 Task: Explore Airbnb accommodation in MocÃ­mboa, Mozambique from 13th December, 2023 to 17th December, 2023 for 2 adults.2 bedrooms having 2 beds and 1 bathroom. Property type can be guest house. Amenities needed are: wifi. Booking option can be shelf check-in. Look for 3 properties as per requirement.
Action: Mouse moved to (522, 137)
Screenshot: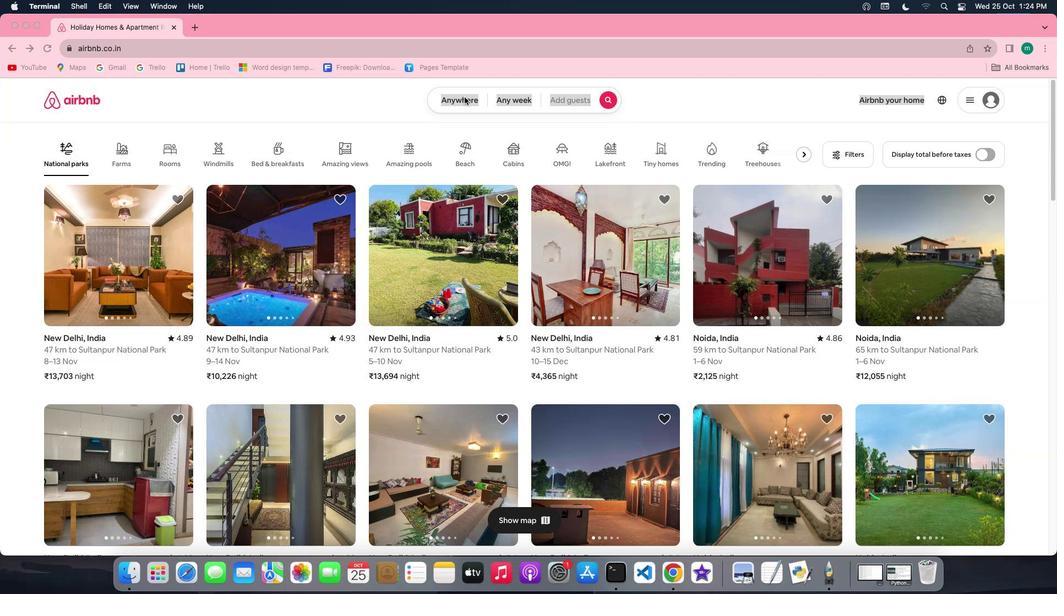 
Action: Mouse pressed left at (522, 137)
Screenshot: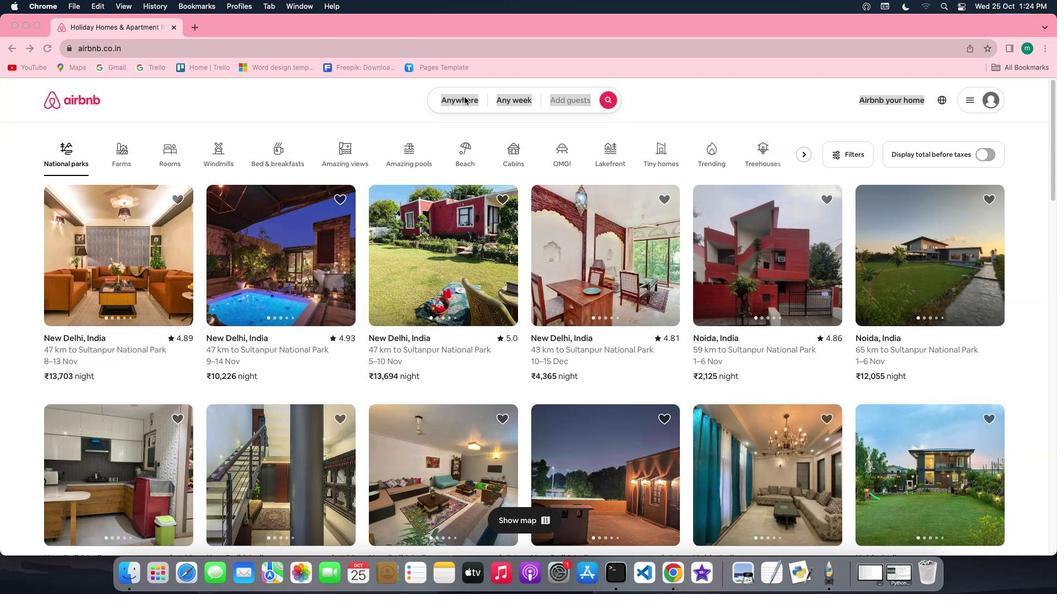 
Action: Mouse pressed left at (522, 137)
Screenshot: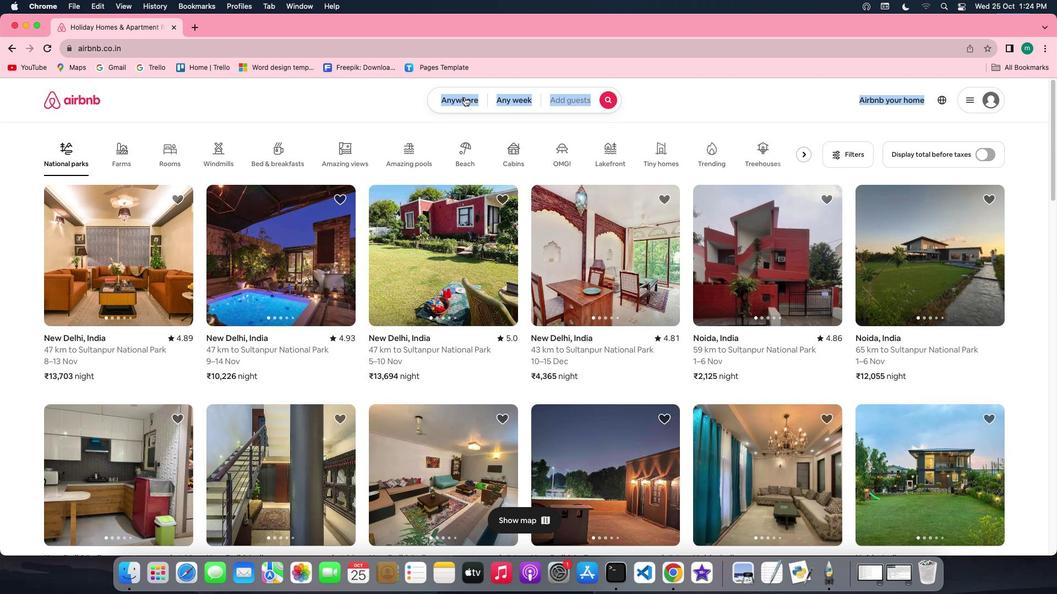 
Action: Mouse moved to (482, 172)
Screenshot: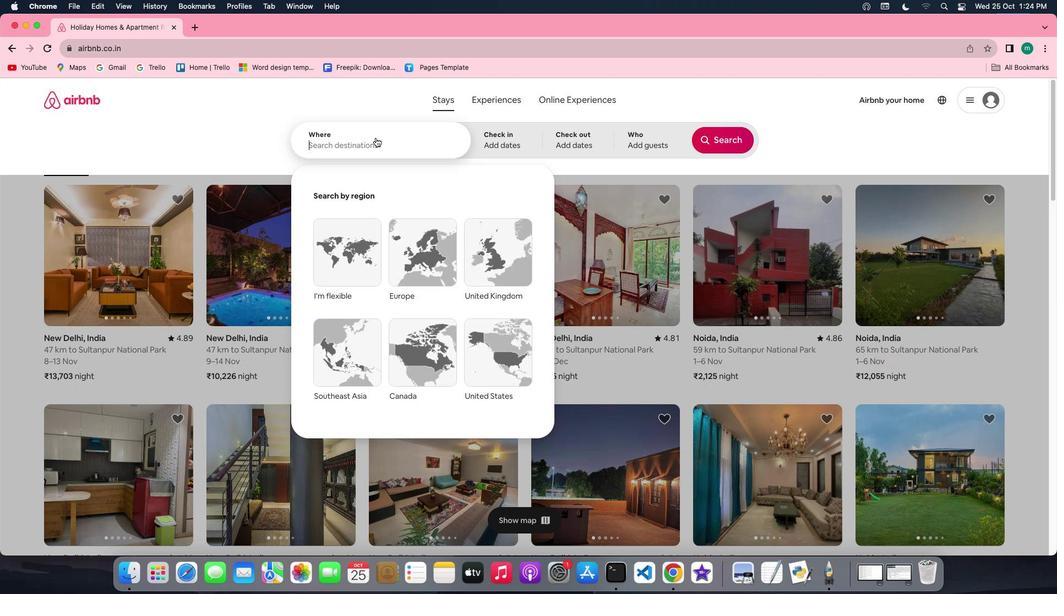 
Action: Key pressed Key.shift'M''o''c''i''m''b''o''a'','Key.spaceKey.shift'm''o''z''a''m''b''i''q''u''e'
Screenshot: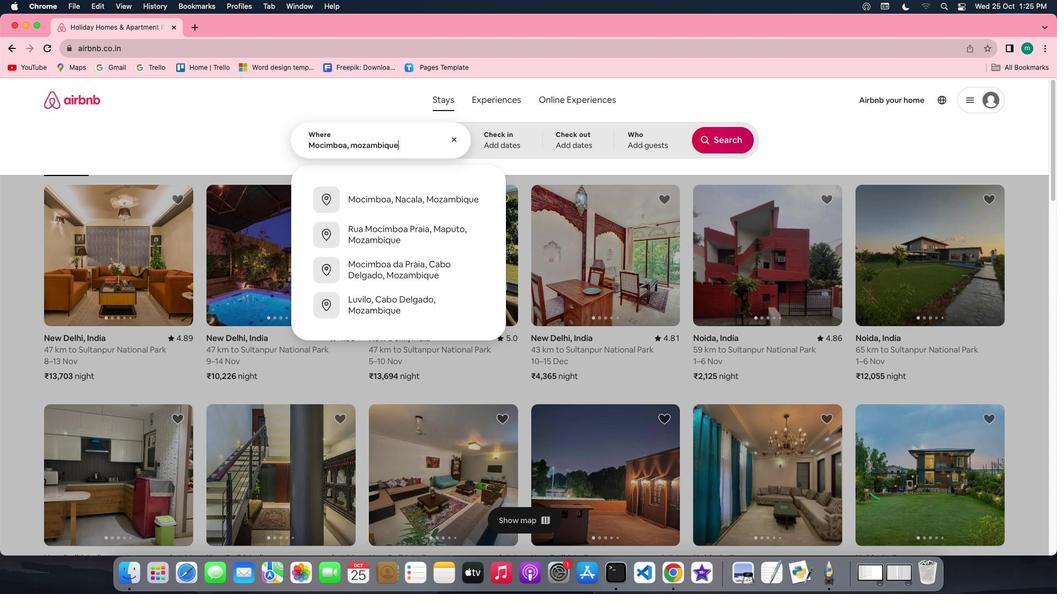 
Action: Mouse moved to (542, 169)
Screenshot: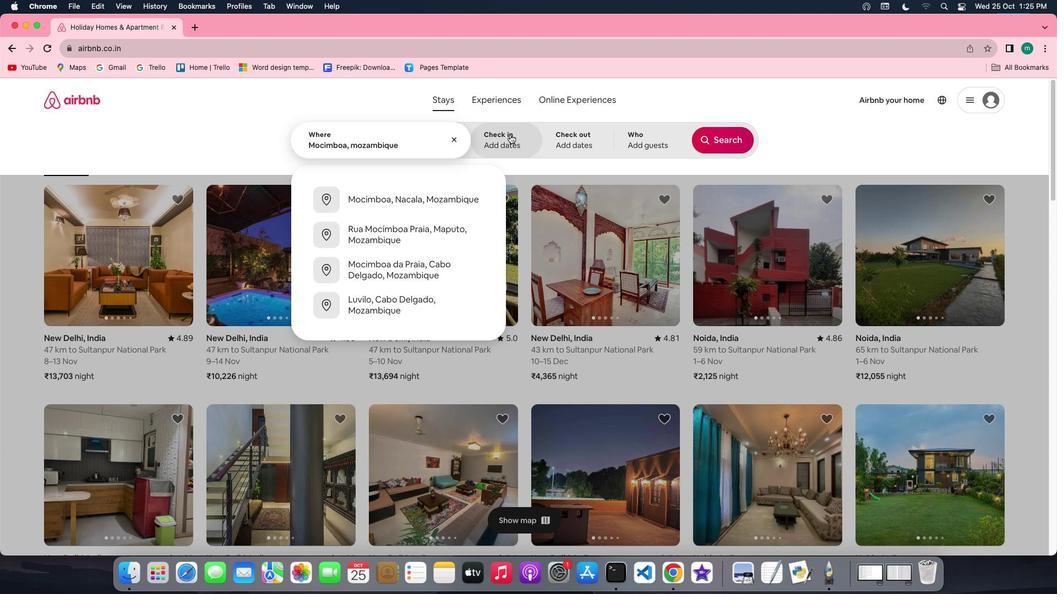 
Action: Mouse pressed left at (542, 169)
Screenshot: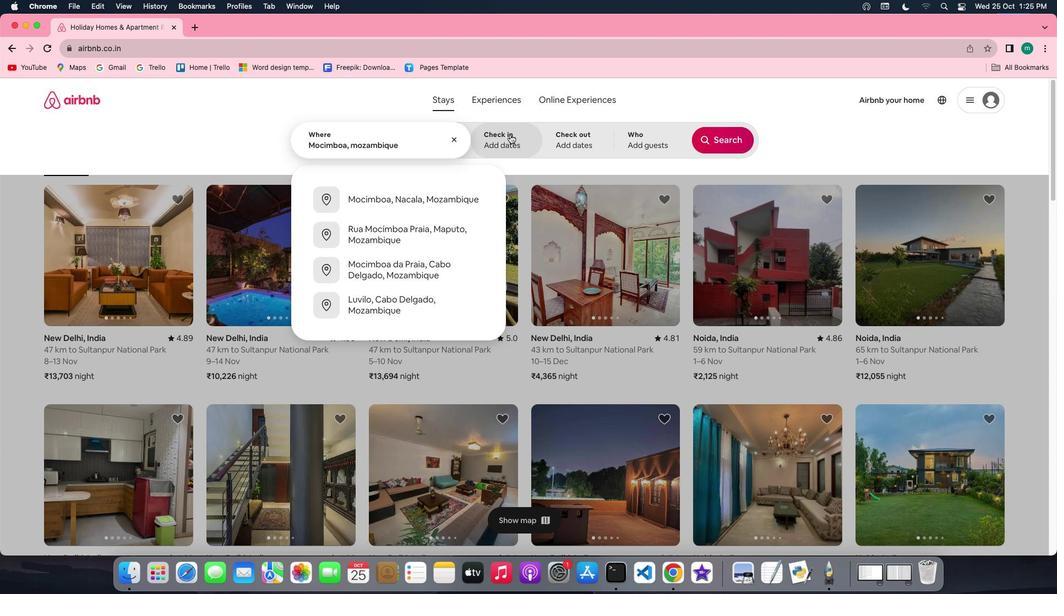 
Action: Mouse moved to (634, 249)
Screenshot: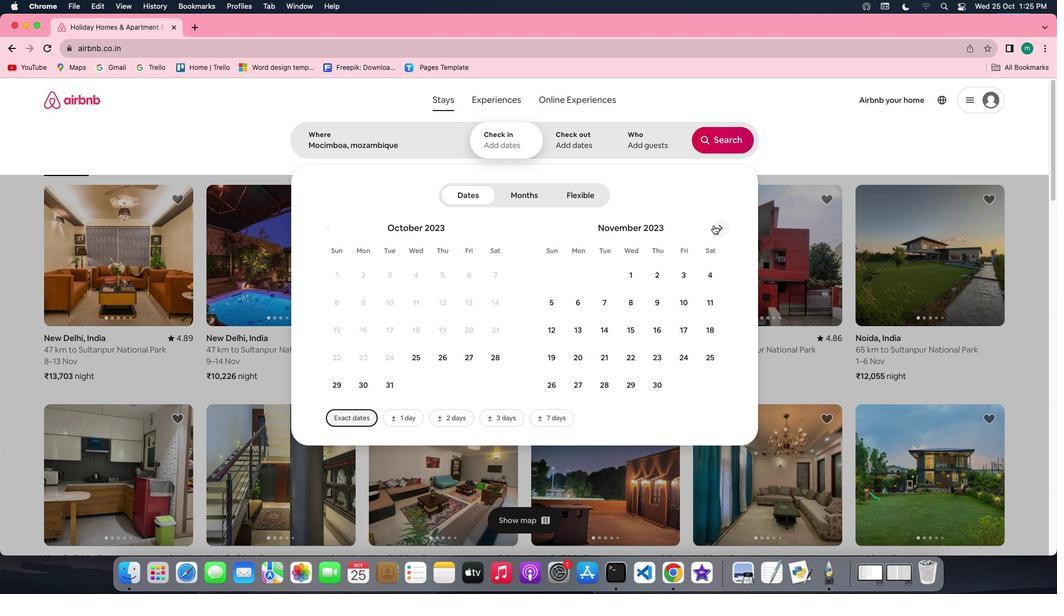 
Action: Mouse pressed left at (634, 249)
Screenshot: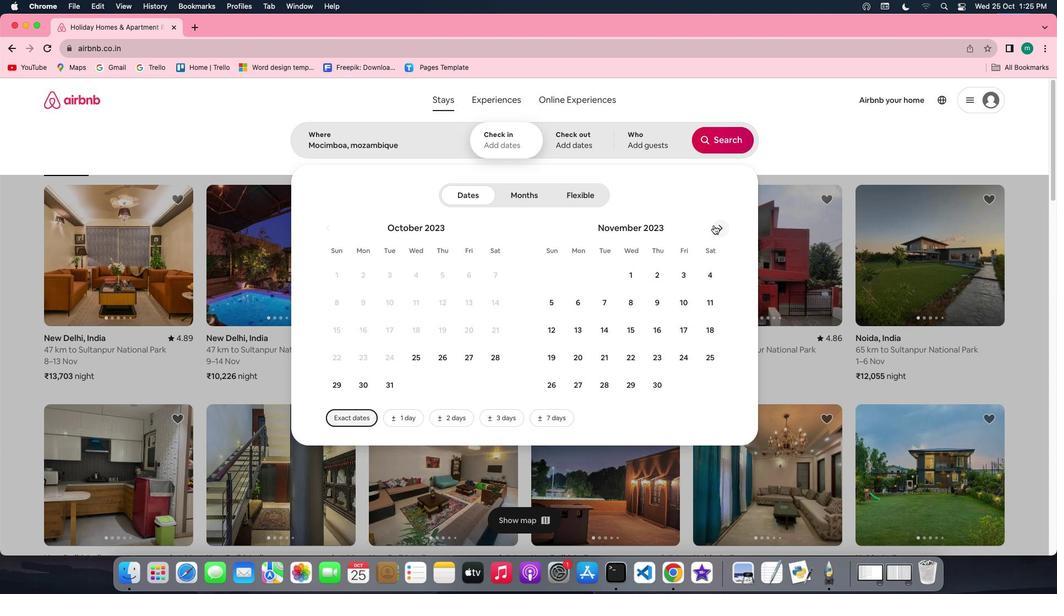 
Action: Mouse moved to (600, 343)
Screenshot: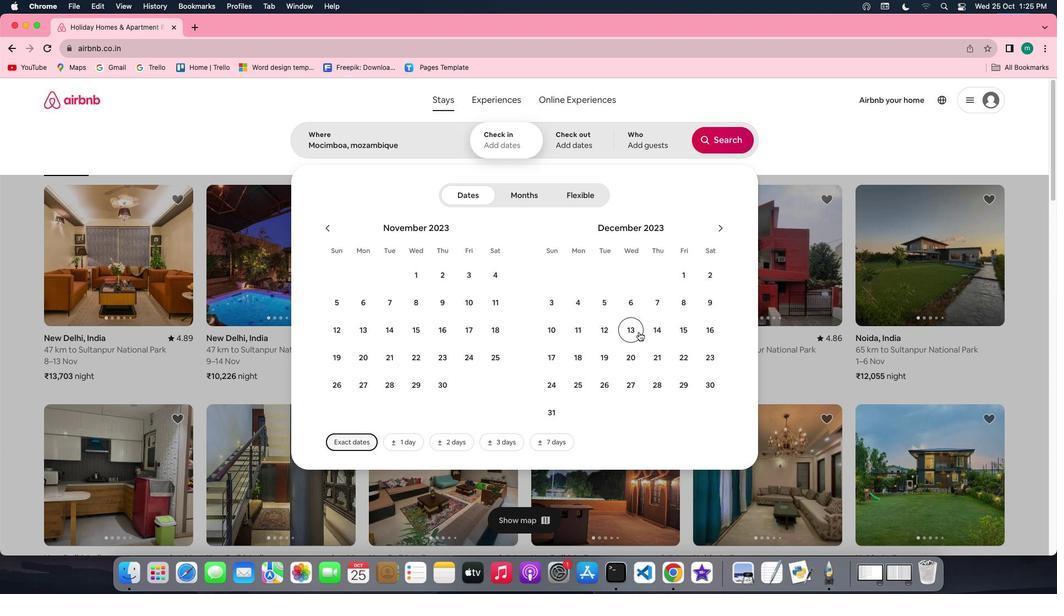 
Action: Mouse pressed left at (600, 343)
Screenshot: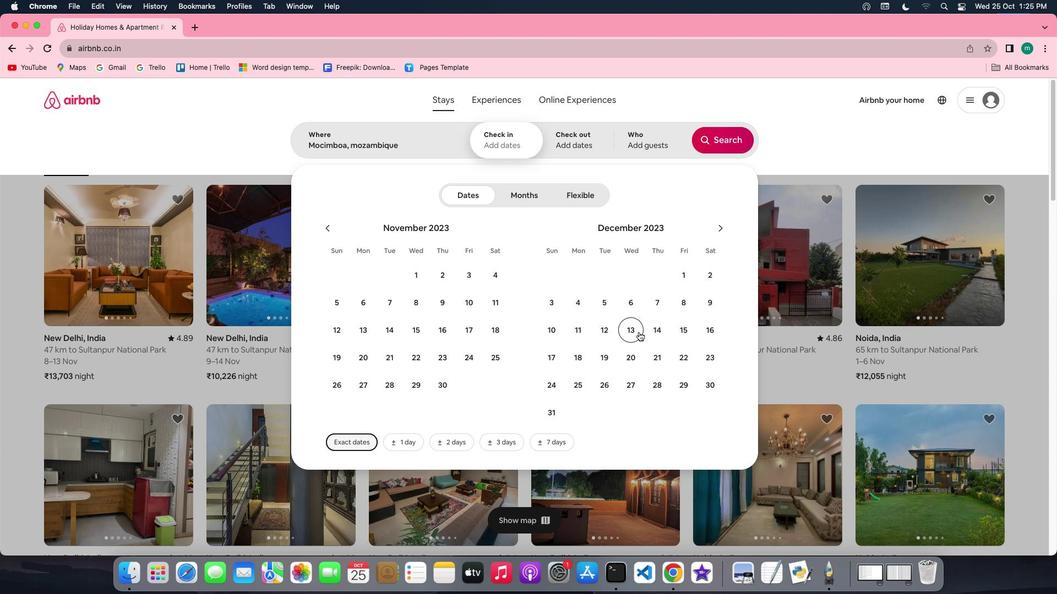 
Action: Mouse moved to (560, 366)
Screenshot: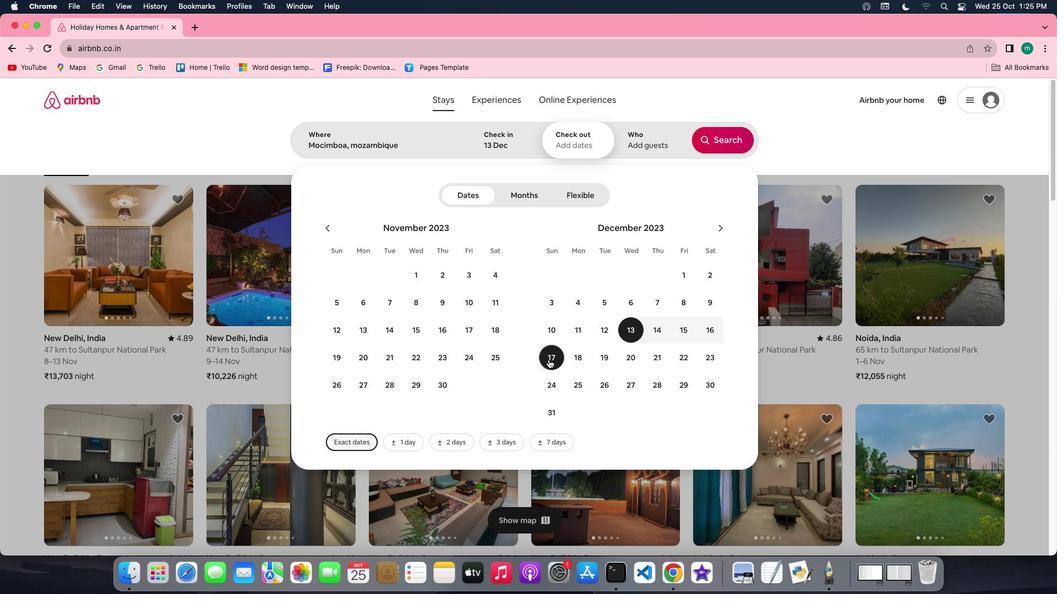 
Action: Mouse pressed left at (560, 366)
Screenshot: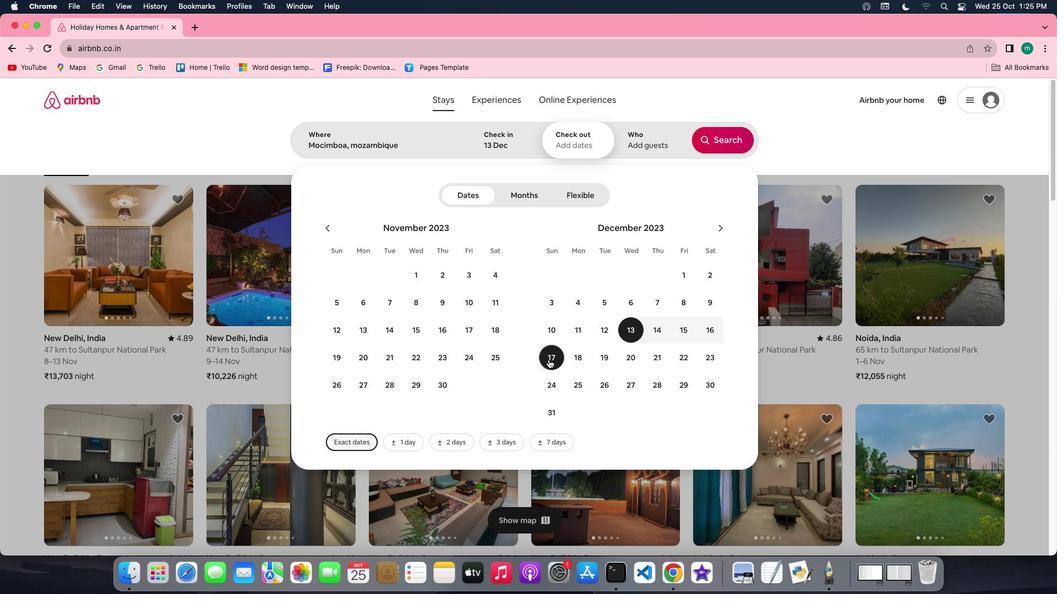 
Action: Mouse moved to (600, 175)
Screenshot: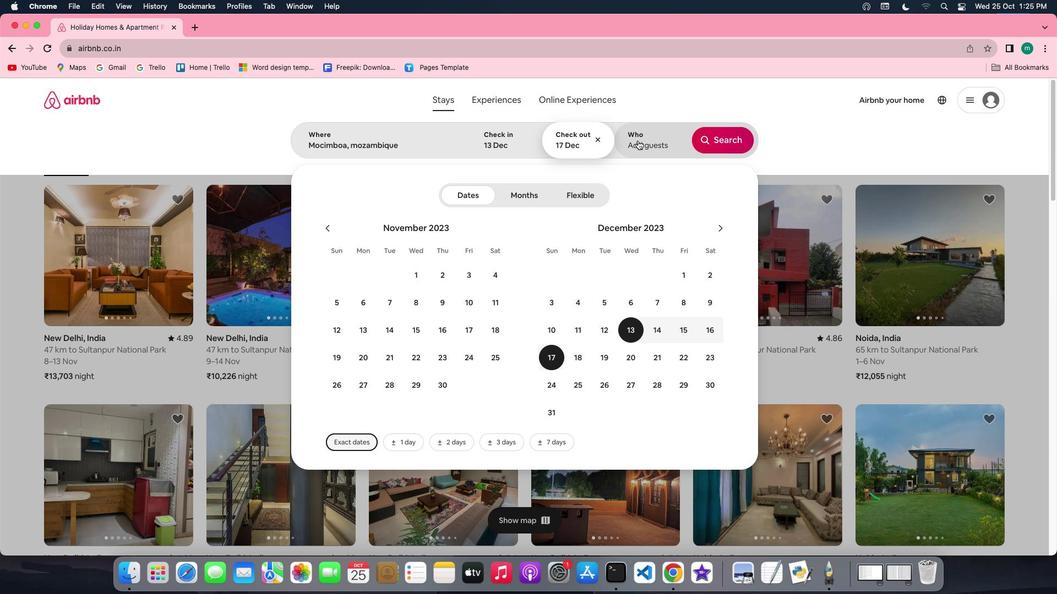 
Action: Mouse pressed left at (600, 175)
Screenshot: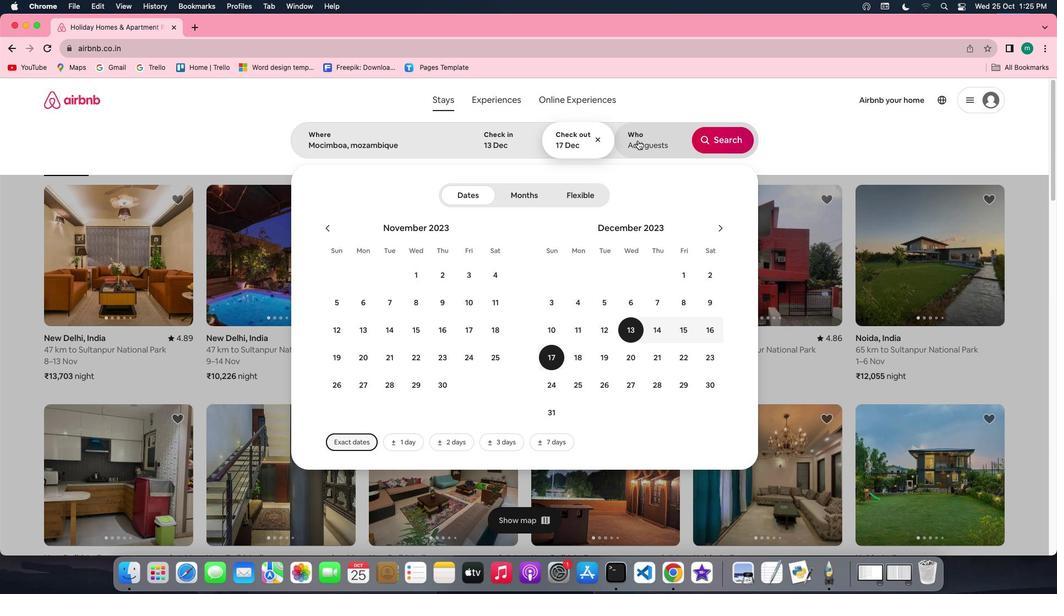 
Action: Mouse moved to (641, 225)
Screenshot: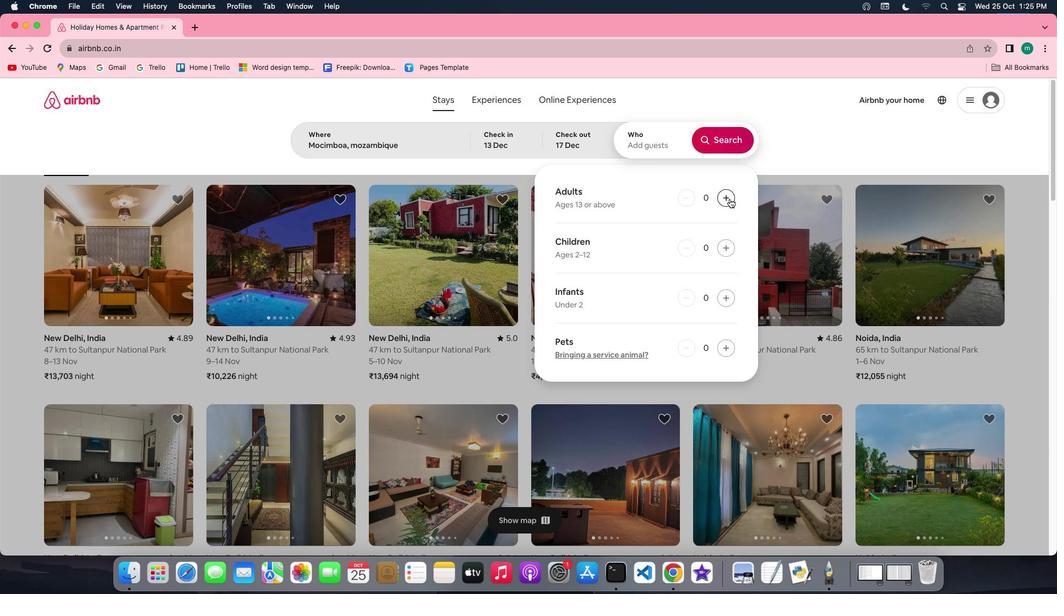 
Action: Mouse pressed left at (641, 225)
Screenshot: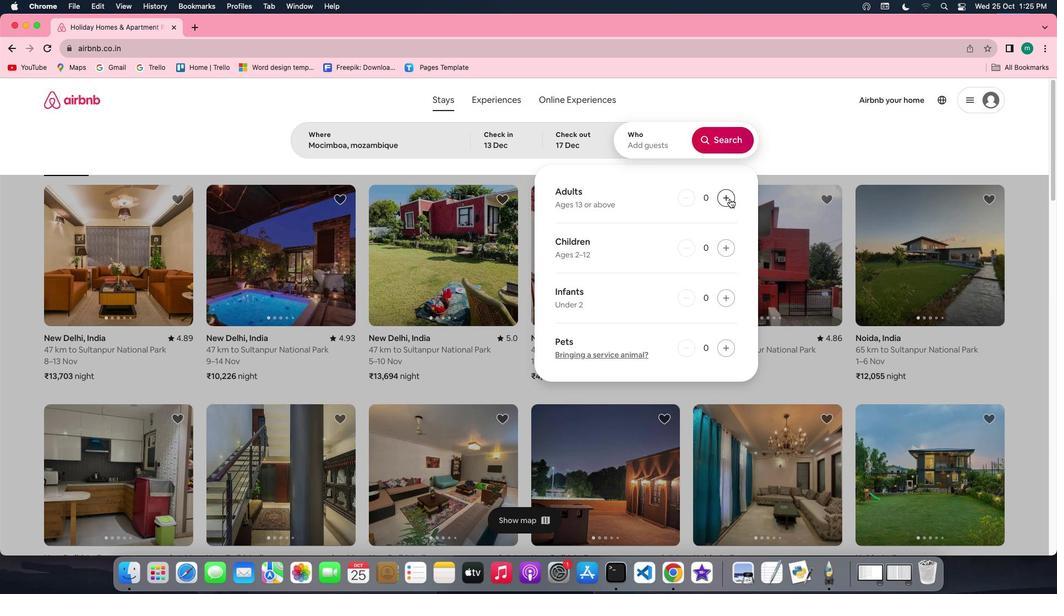 
Action: Mouse pressed left at (641, 225)
Screenshot: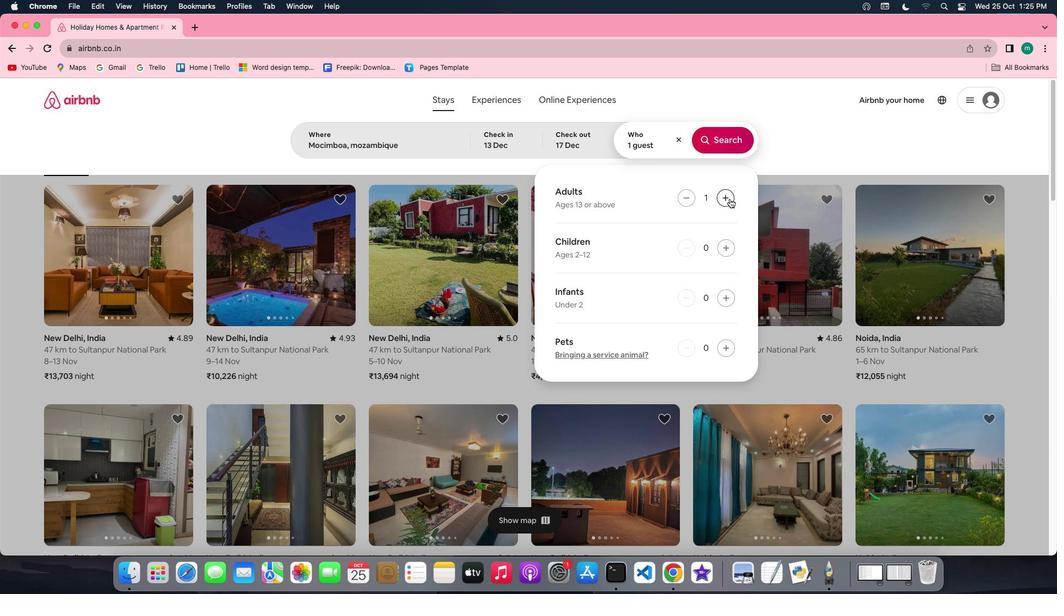 
Action: Mouse moved to (642, 172)
Screenshot: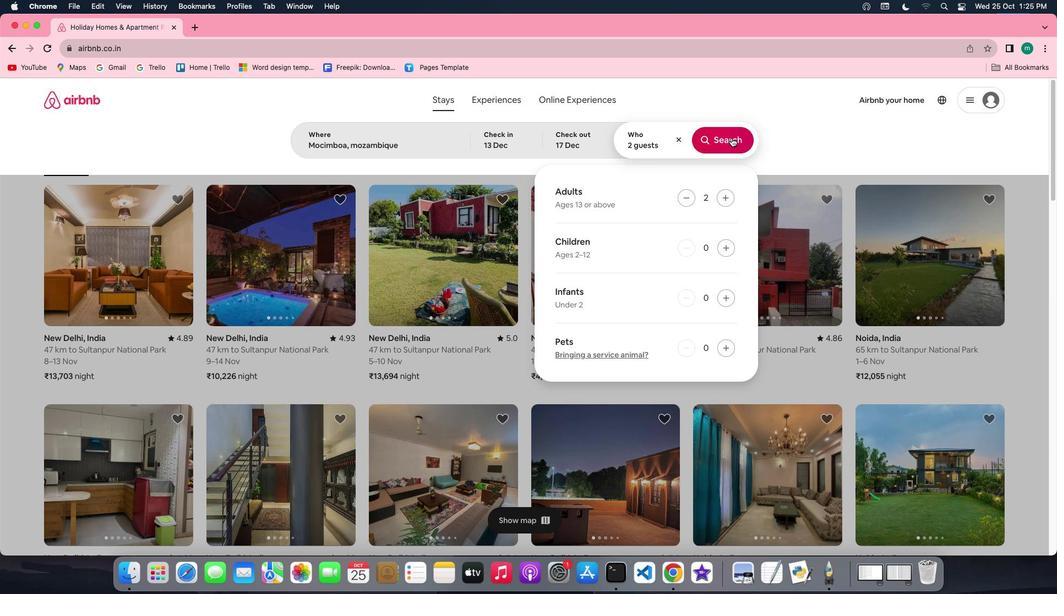 
Action: Mouse pressed left at (642, 172)
Screenshot: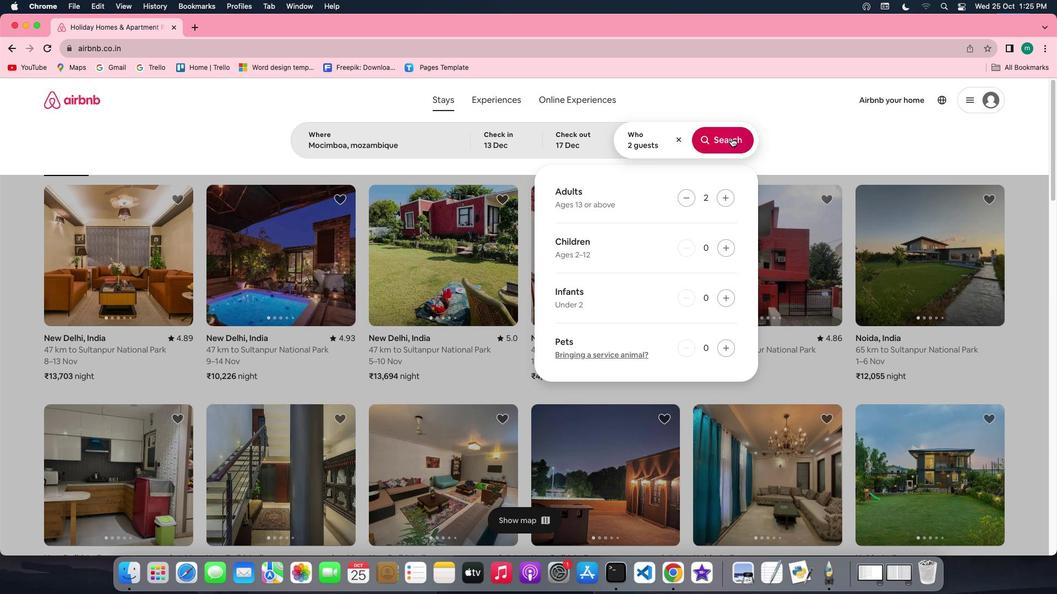 
Action: Mouse moved to (706, 170)
Screenshot: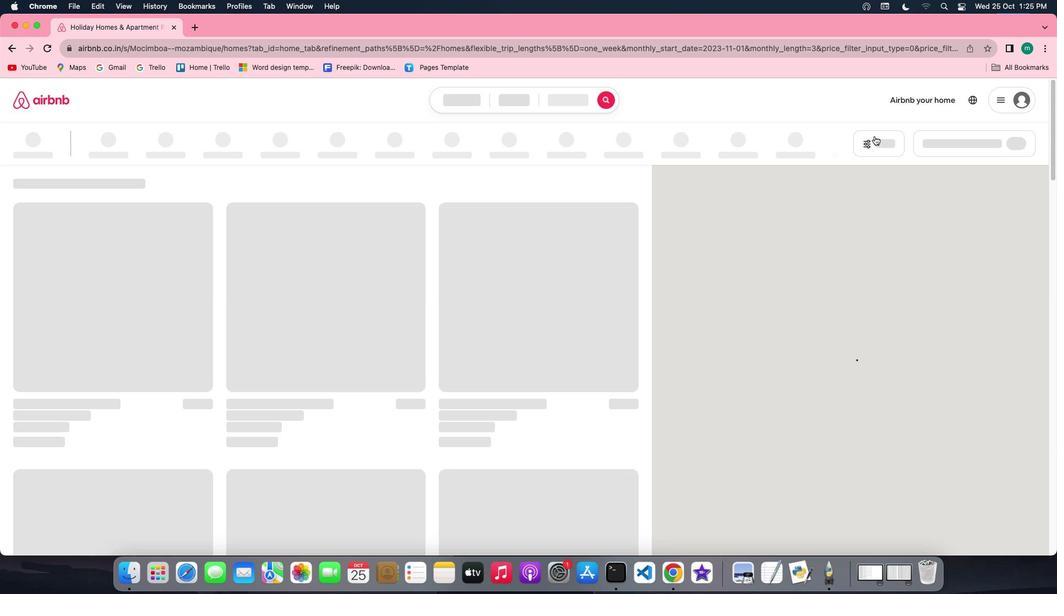 
Action: Mouse pressed left at (706, 170)
Screenshot: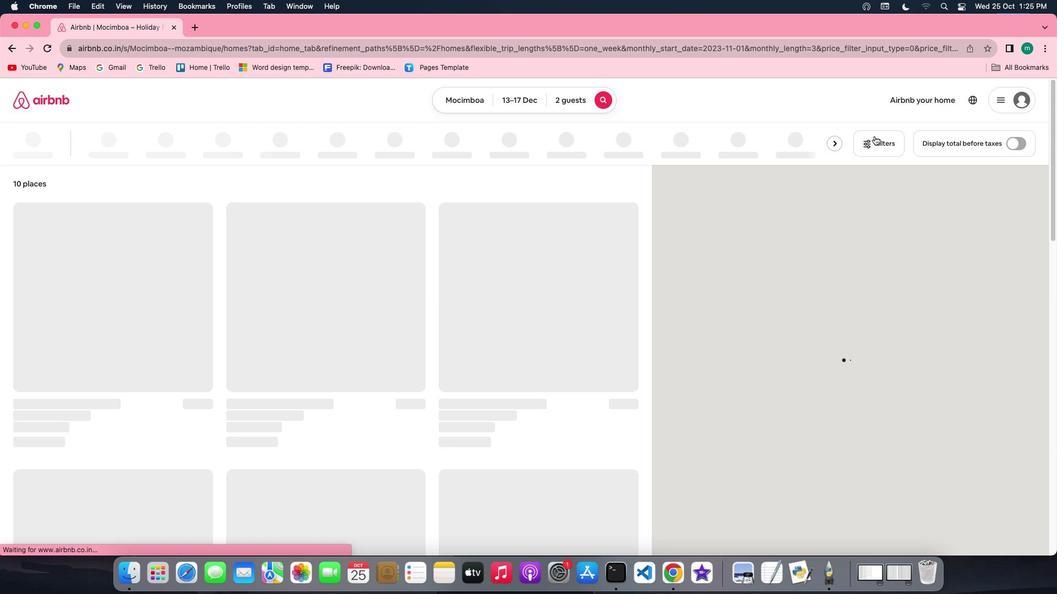 
Action: Mouse moved to (551, 351)
Screenshot: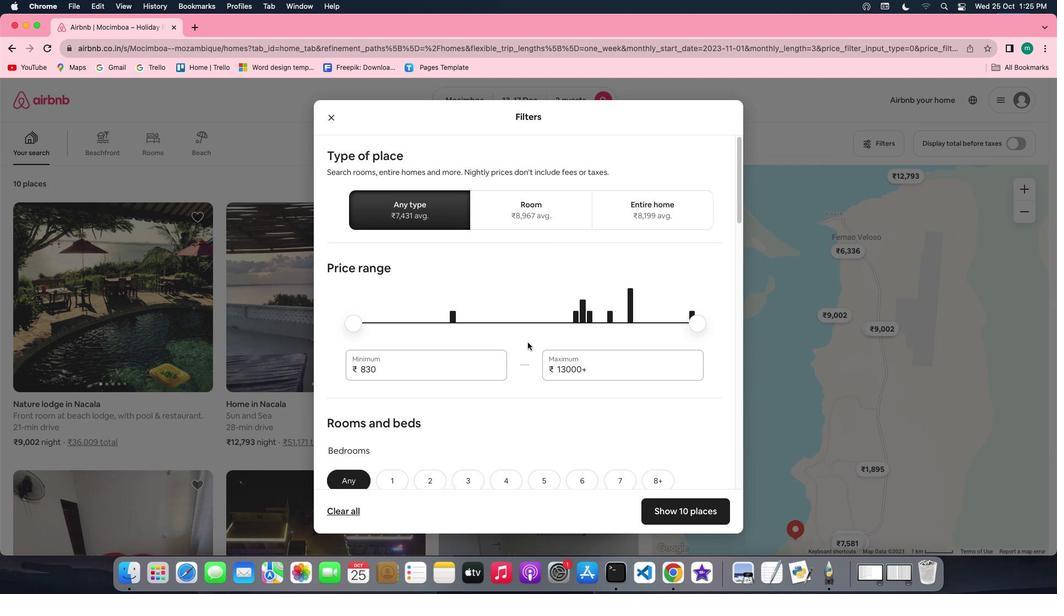 
Action: Mouse scrolled (551, 351) with delta (313, 51)
Screenshot: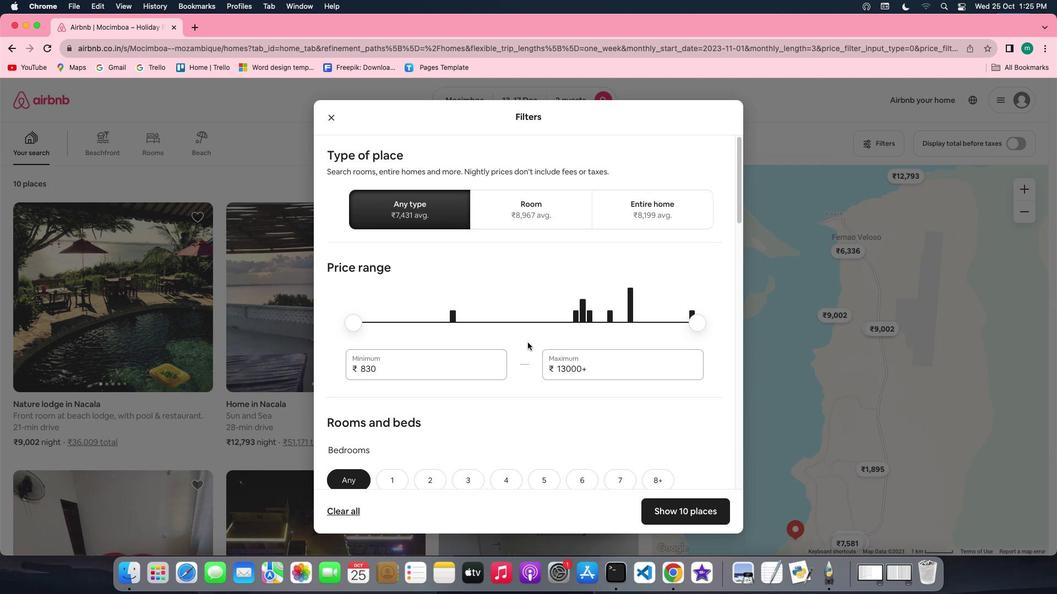 
Action: Mouse scrolled (551, 351) with delta (313, 51)
Screenshot: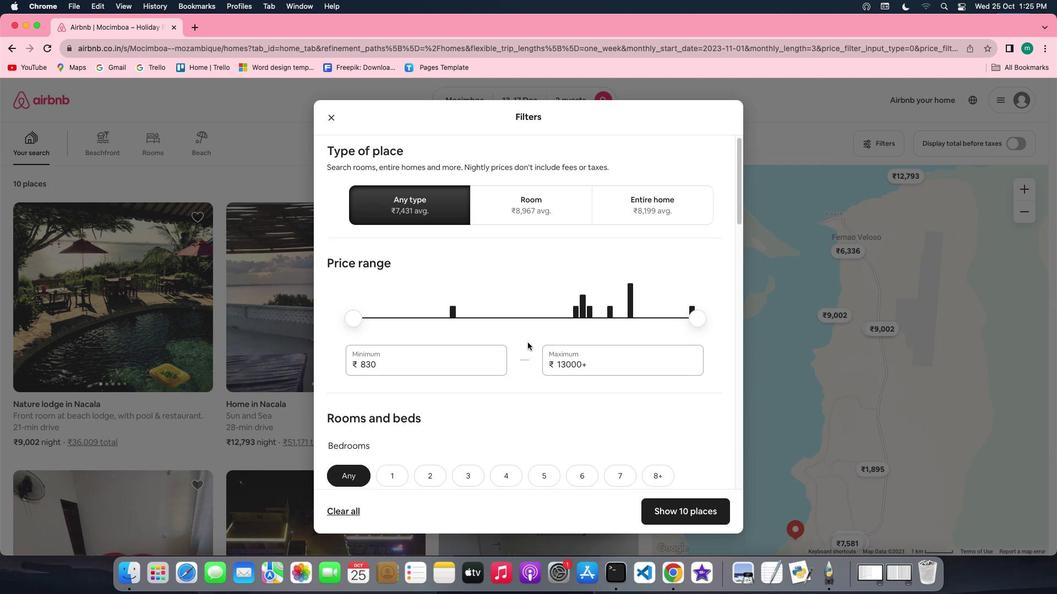 
Action: Mouse scrolled (551, 351) with delta (313, 50)
Screenshot: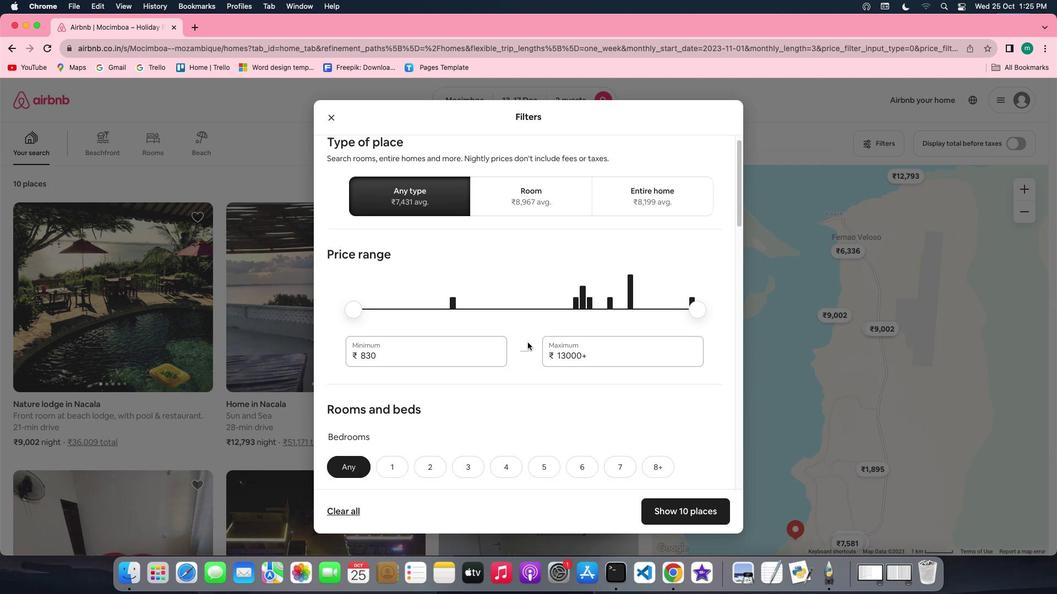 
Action: Mouse scrolled (551, 351) with delta (313, 50)
Screenshot: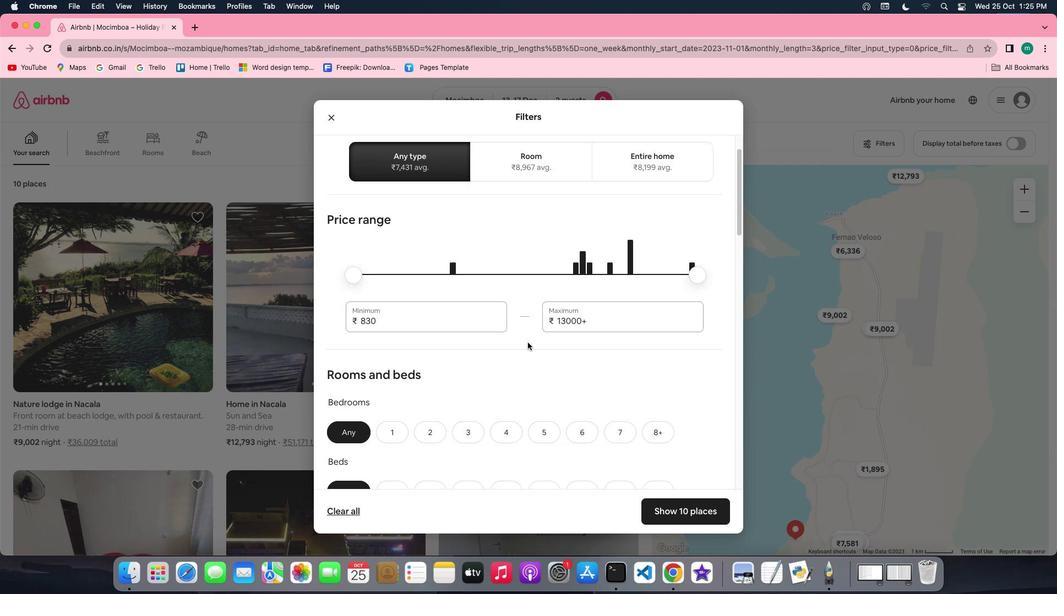 
Action: Mouse scrolled (551, 351) with delta (313, 51)
Screenshot: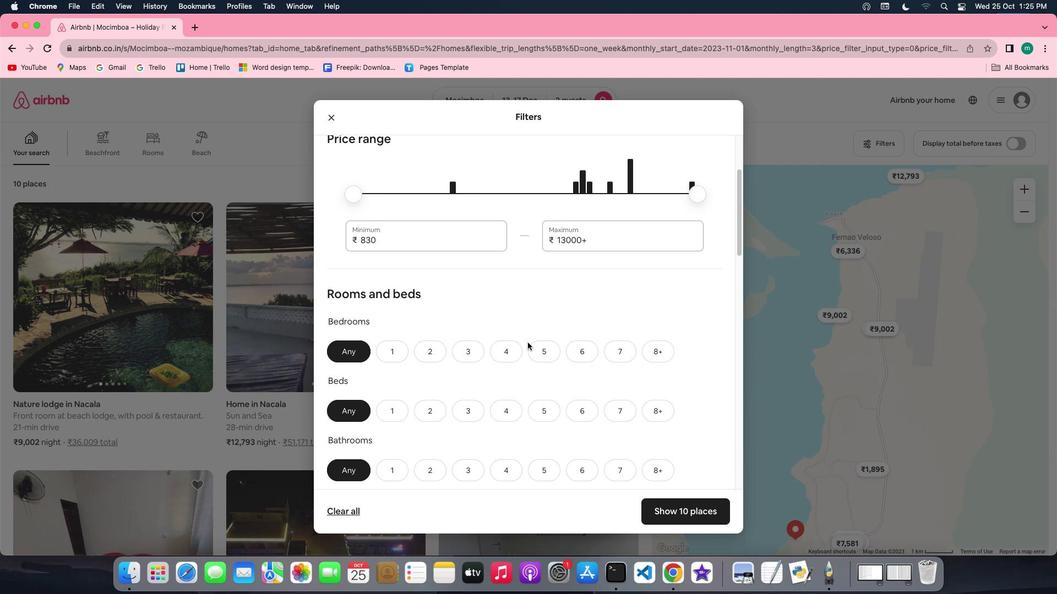 
Action: Mouse scrolled (551, 351) with delta (313, 51)
Screenshot: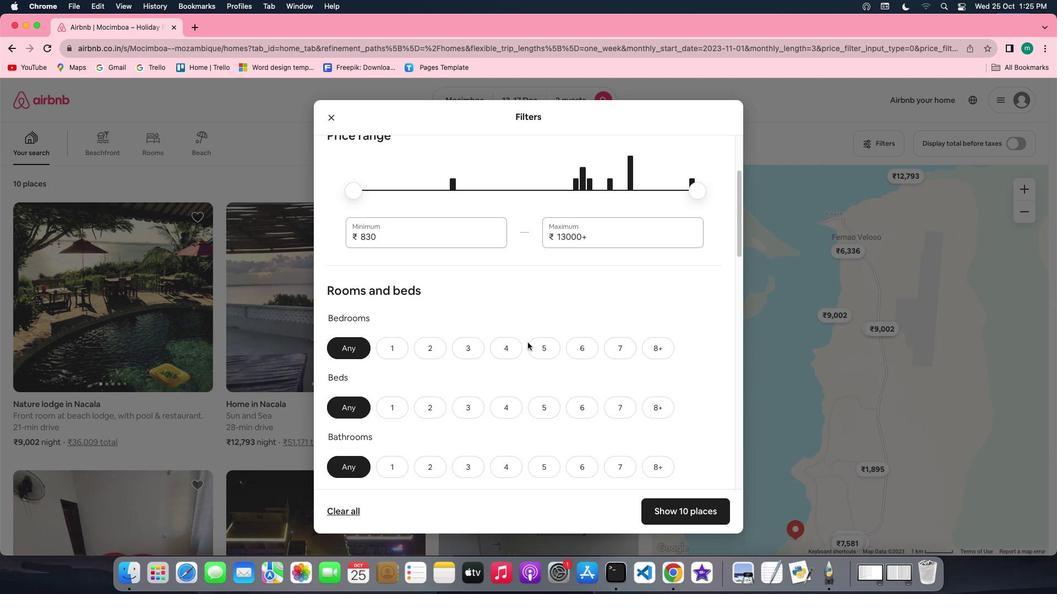 
Action: Mouse scrolled (551, 351) with delta (313, 50)
Screenshot: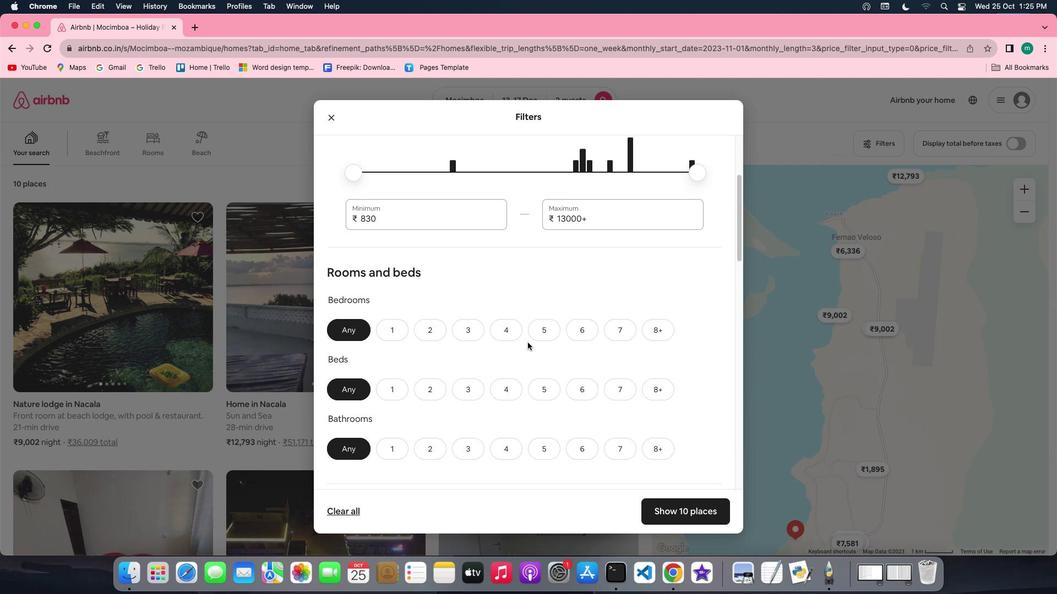 
Action: Mouse moved to (512, 303)
Screenshot: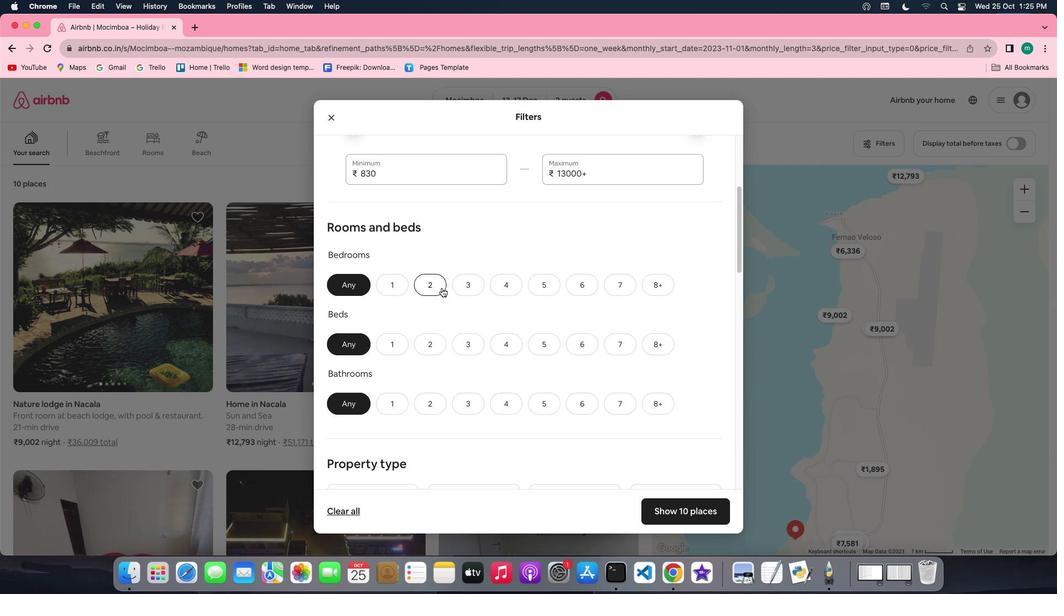 
Action: Mouse pressed left at (512, 303)
Screenshot: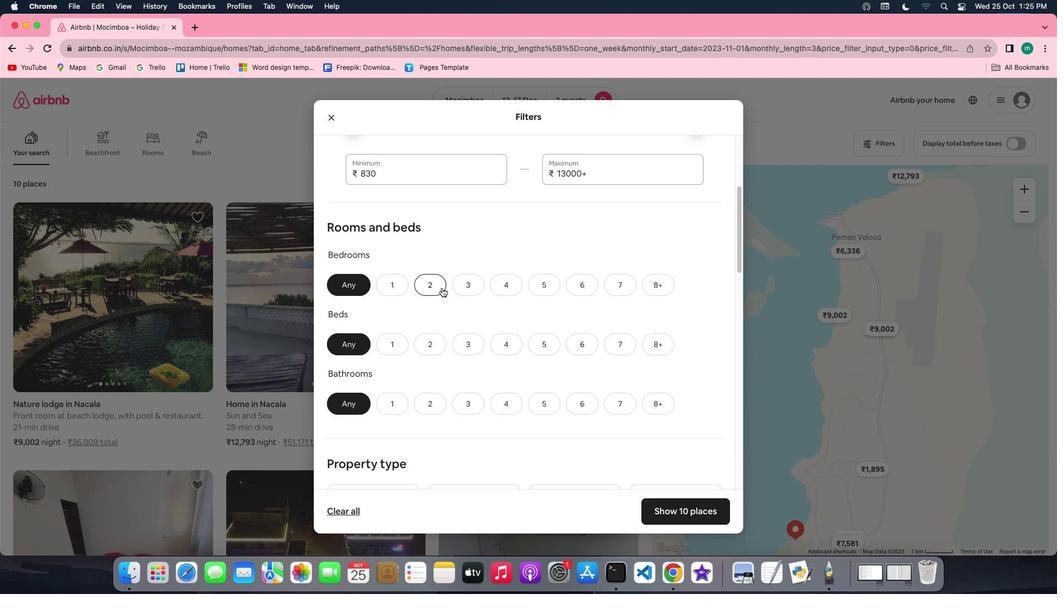 
Action: Mouse moved to (508, 355)
Screenshot: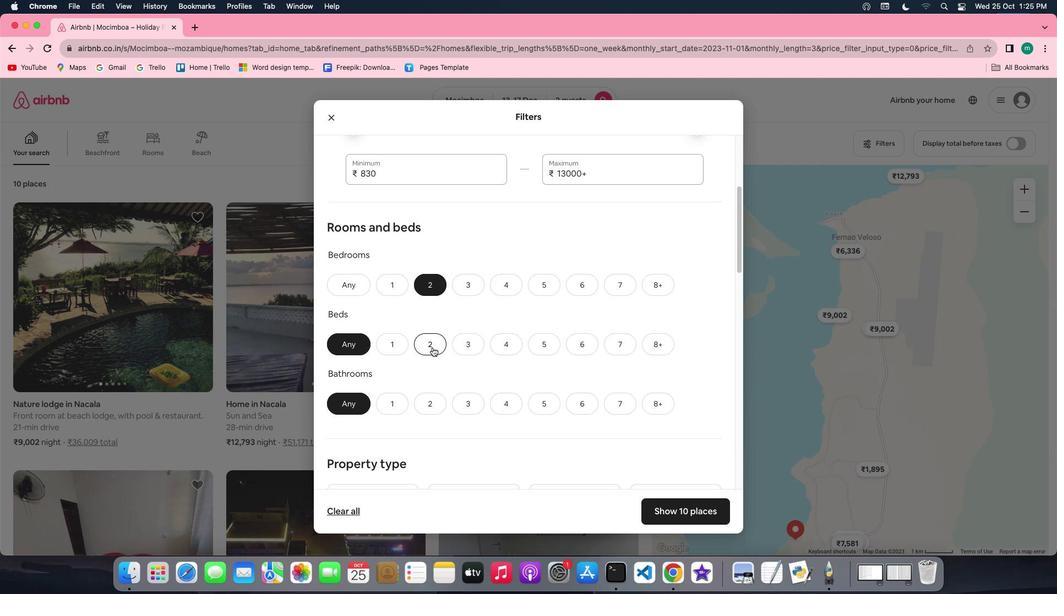 
Action: Mouse pressed left at (508, 355)
Screenshot: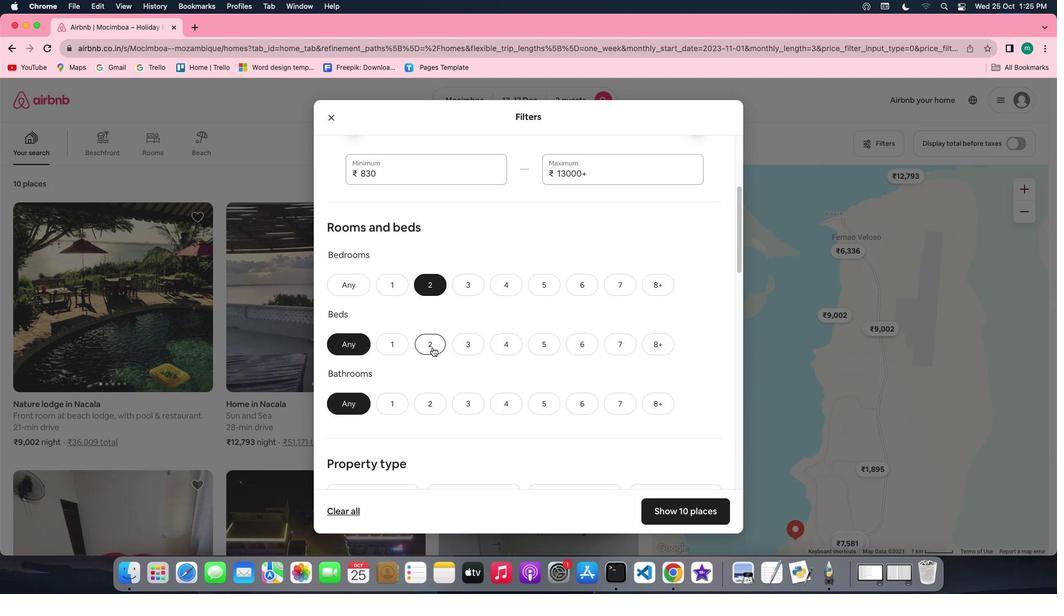 
Action: Mouse moved to (506, 400)
Screenshot: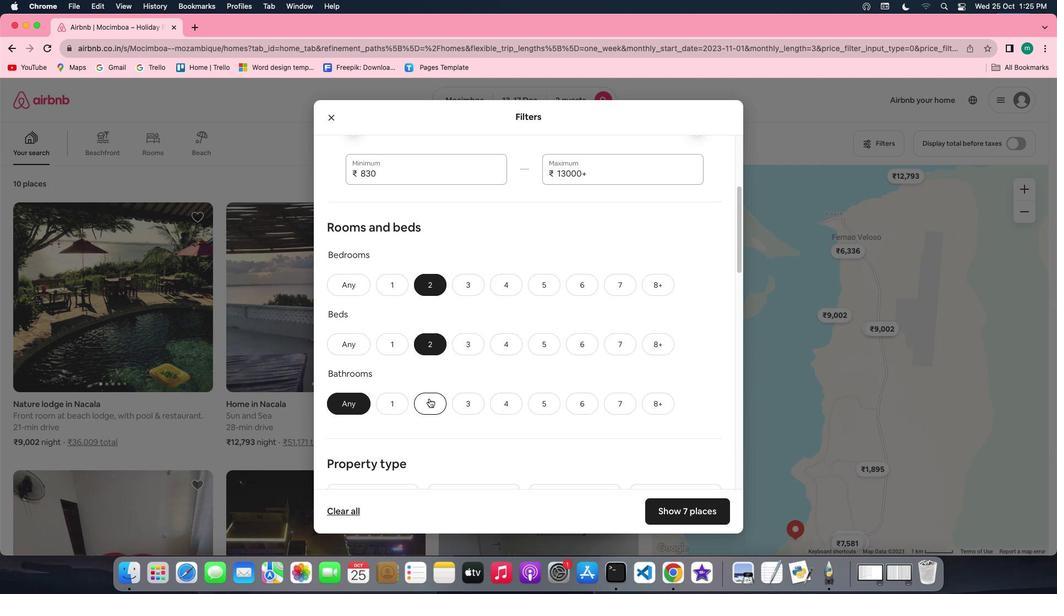 
Action: Mouse pressed left at (506, 400)
Screenshot: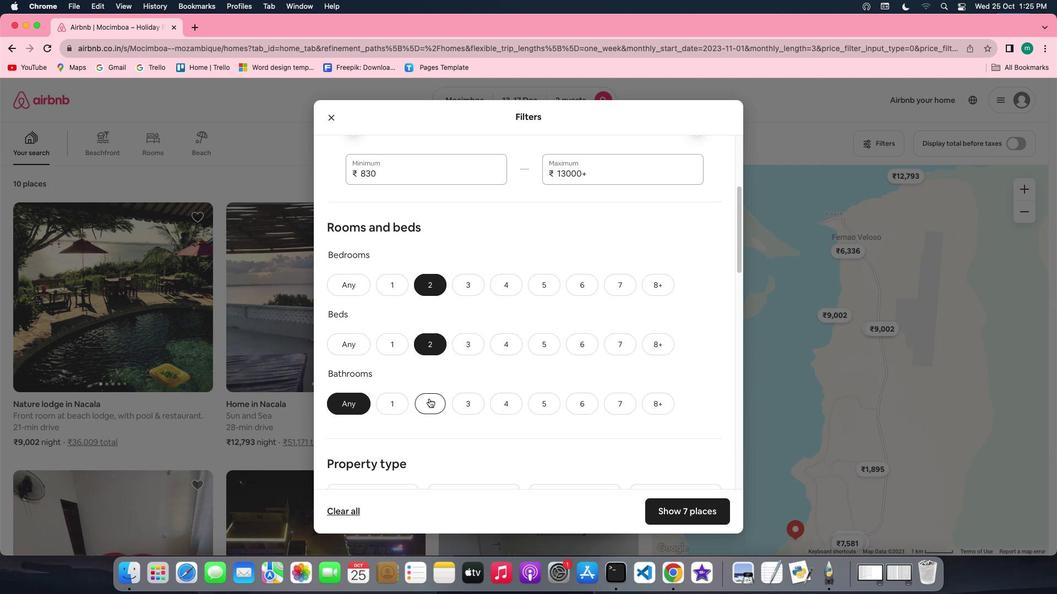 
Action: Mouse moved to (494, 405)
Screenshot: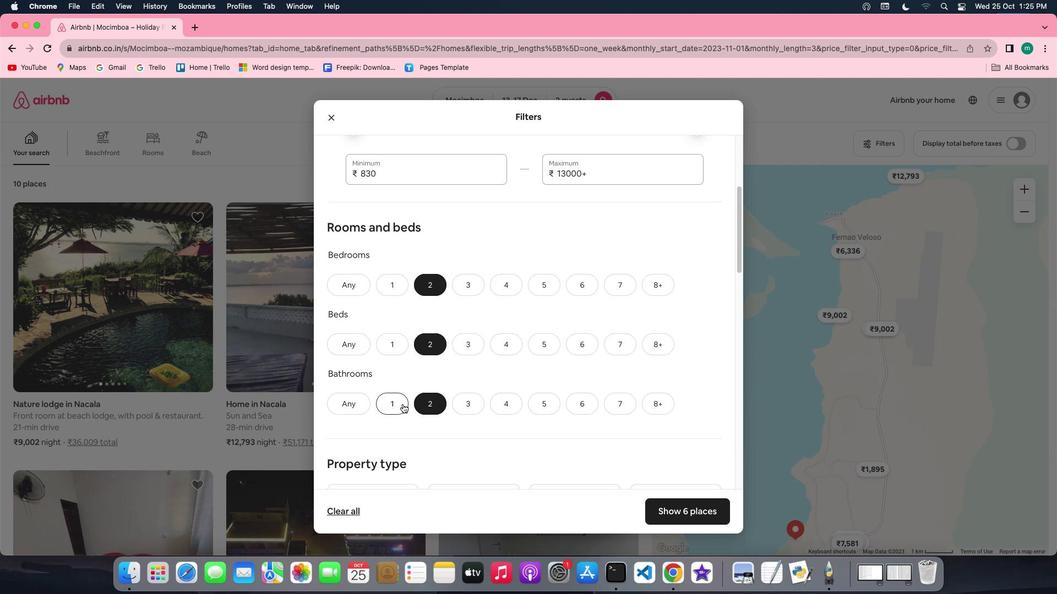 
Action: Mouse pressed left at (494, 405)
Screenshot: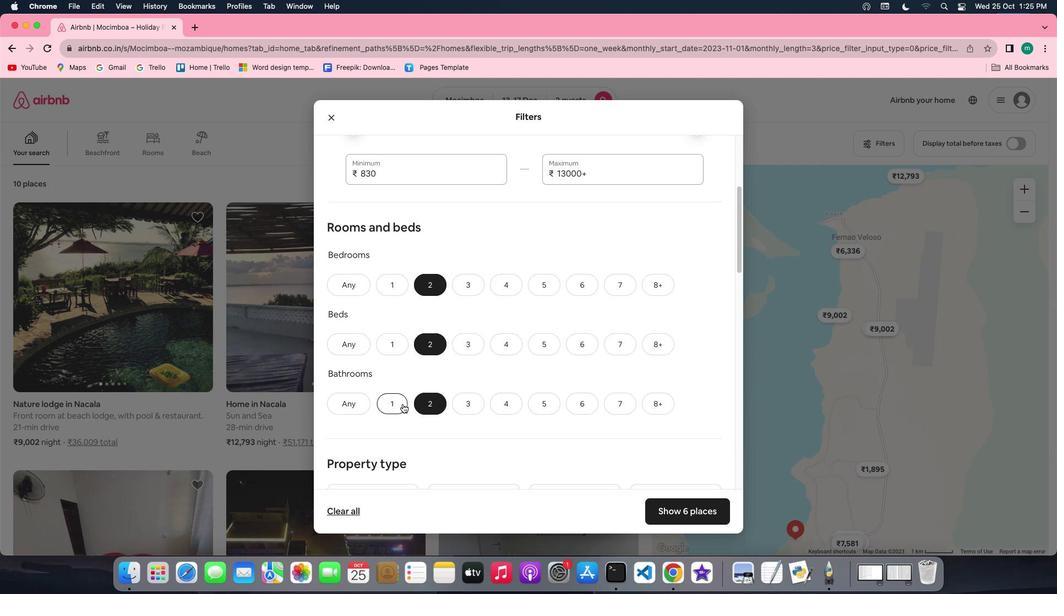 
Action: Mouse moved to (535, 409)
Screenshot: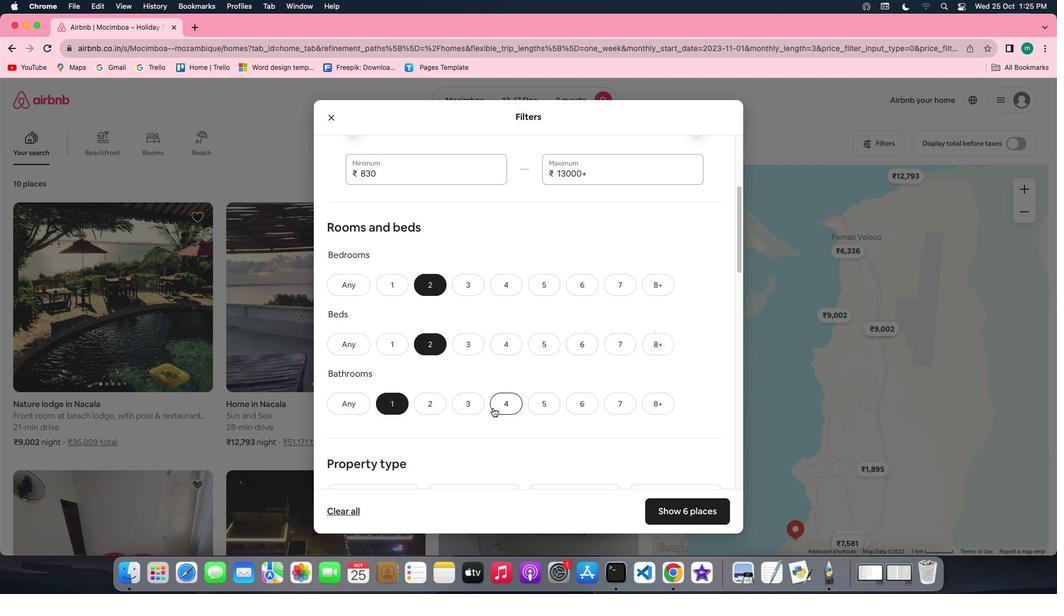 
Action: Mouse scrolled (535, 409) with delta (313, 51)
Screenshot: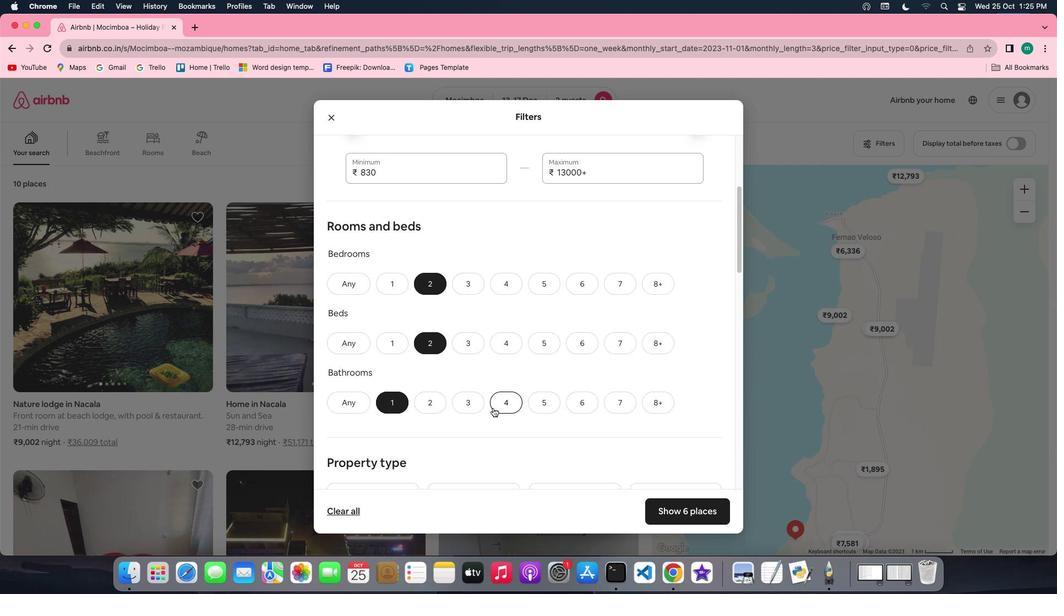 
Action: Mouse scrolled (535, 409) with delta (313, 51)
Screenshot: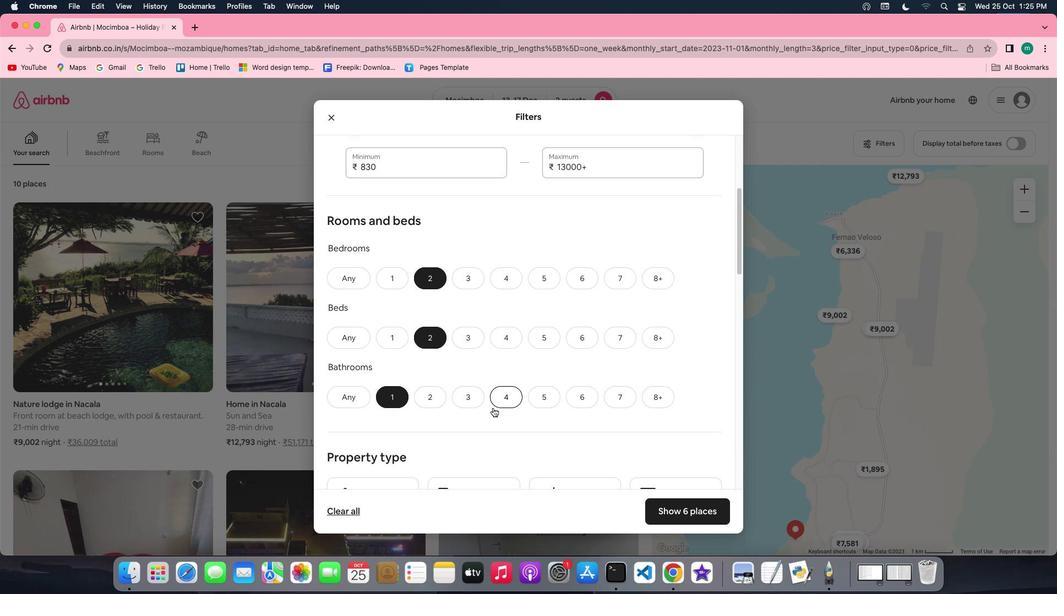 
Action: Mouse scrolled (535, 409) with delta (313, 51)
Screenshot: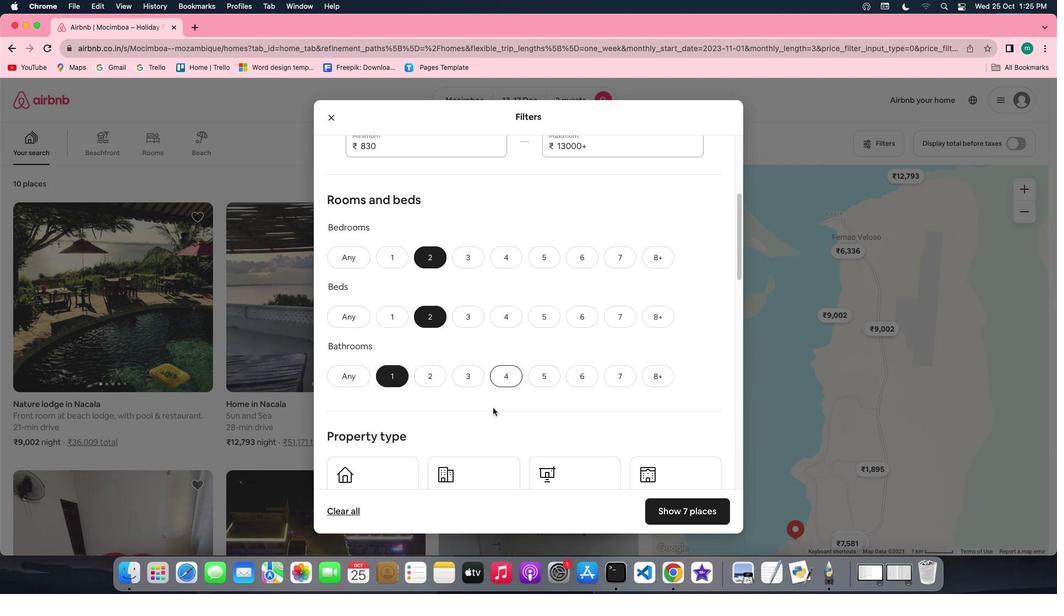 
Action: Mouse scrolled (535, 409) with delta (313, 51)
Screenshot: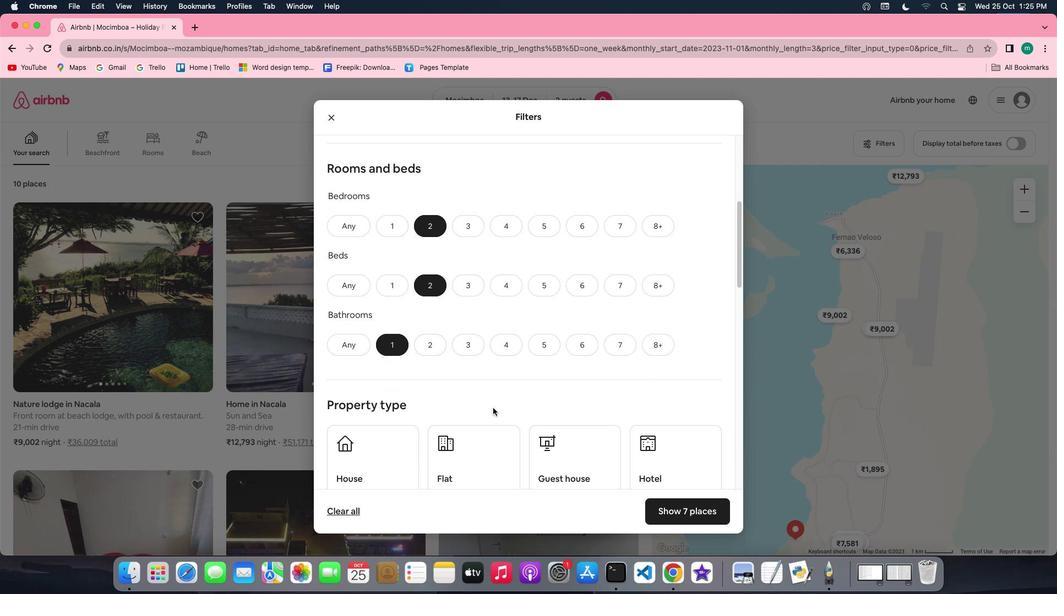 
Action: Mouse scrolled (535, 409) with delta (313, 51)
Screenshot: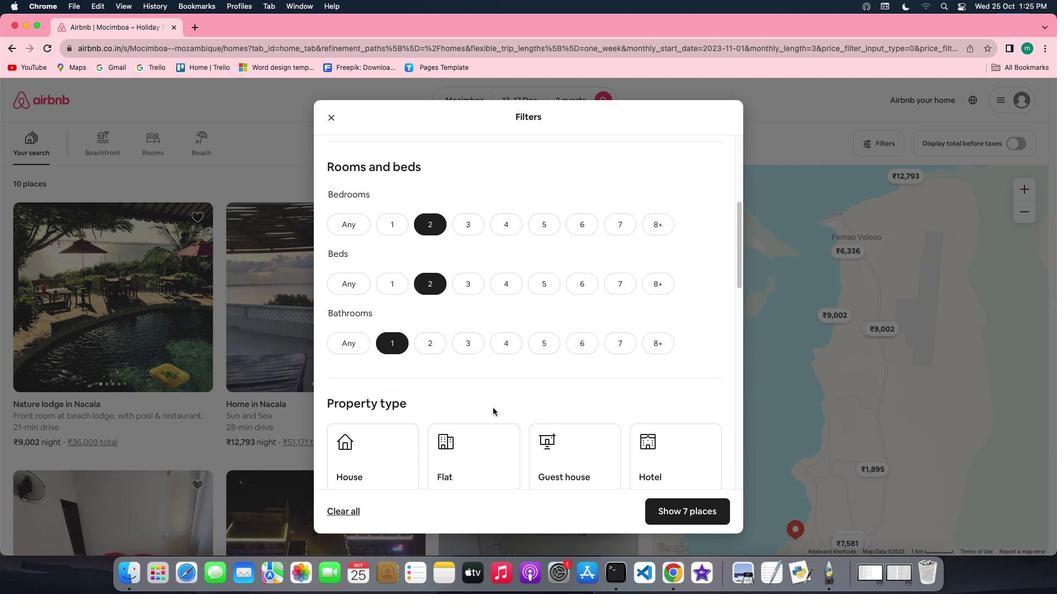 
Action: Mouse scrolled (535, 409) with delta (313, 51)
Screenshot: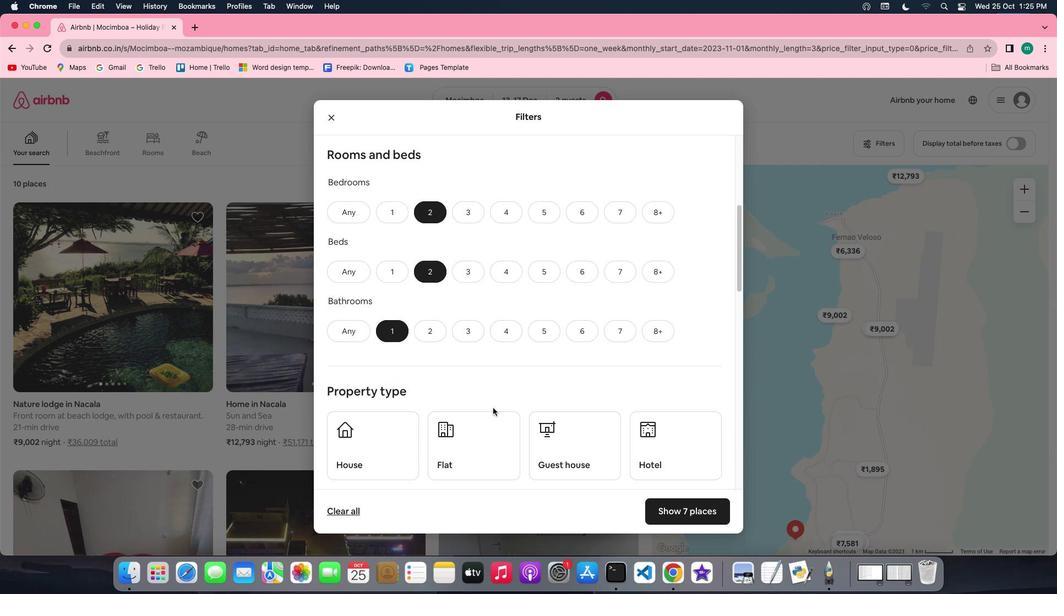 
Action: Mouse scrolled (535, 409) with delta (313, 50)
Screenshot: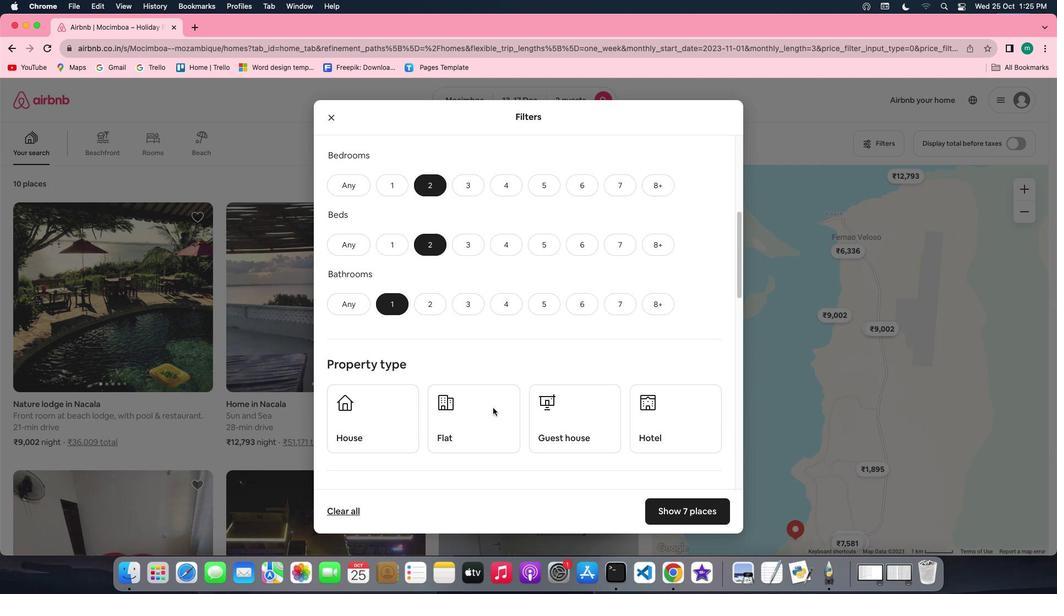 
Action: Mouse scrolled (535, 409) with delta (313, 51)
Screenshot: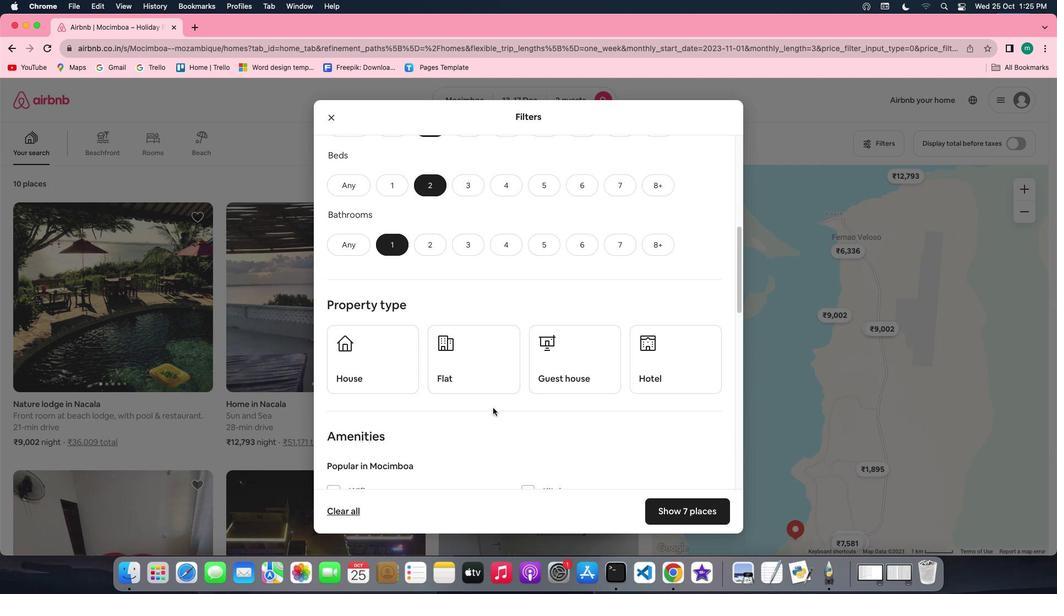 
Action: Mouse scrolled (535, 409) with delta (313, 51)
Screenshot: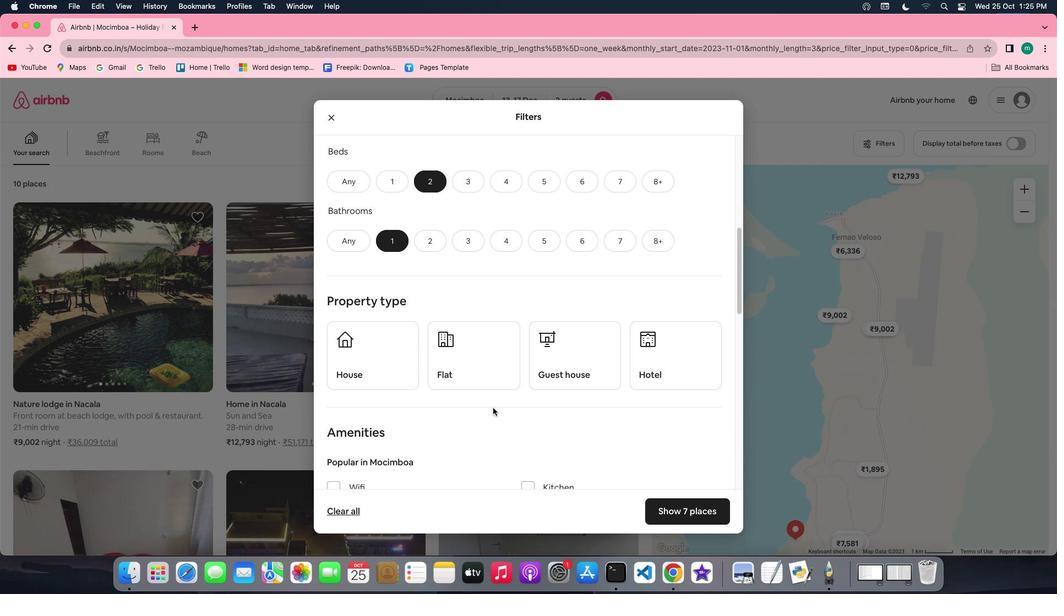 
Action: Mouse scrolled (535, 409) with delta (313, 51)
Screenshot: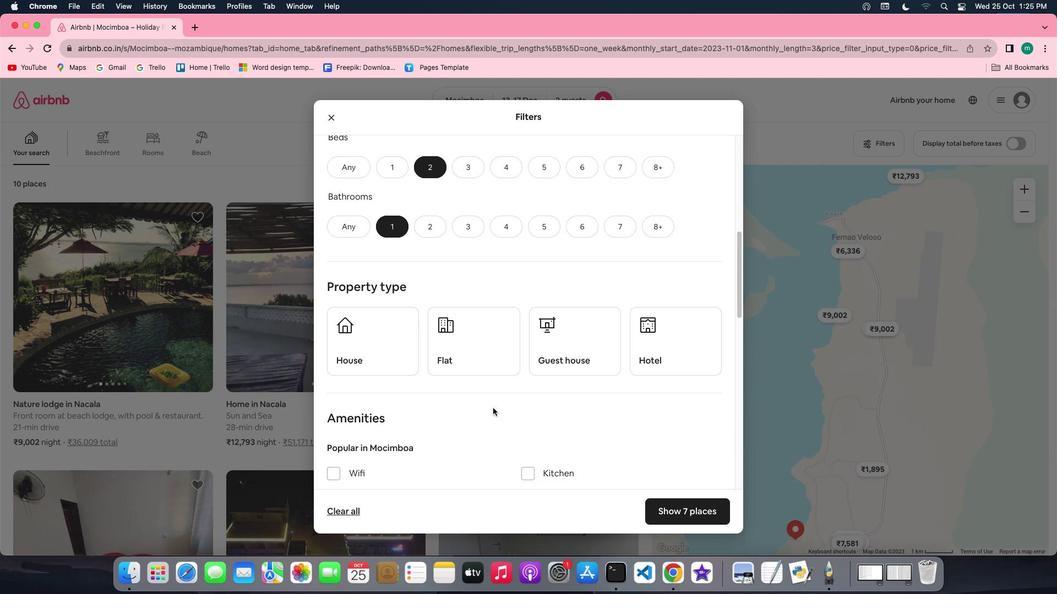 
Action: Mouse moved to (564, 334)
Screenshot: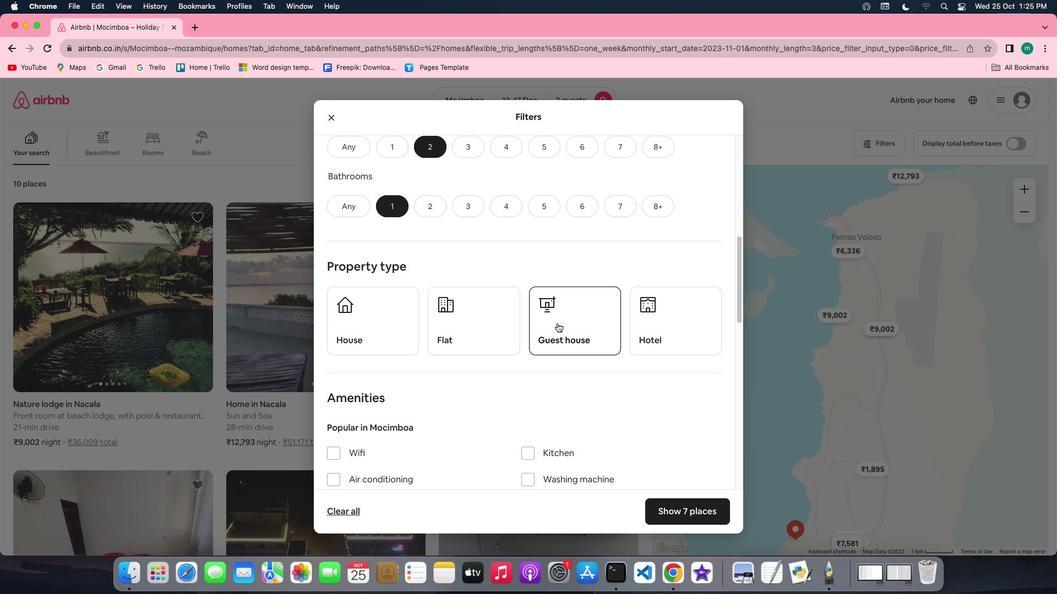 
Action: Mouse pressed left at (564, 334)
Screenshot: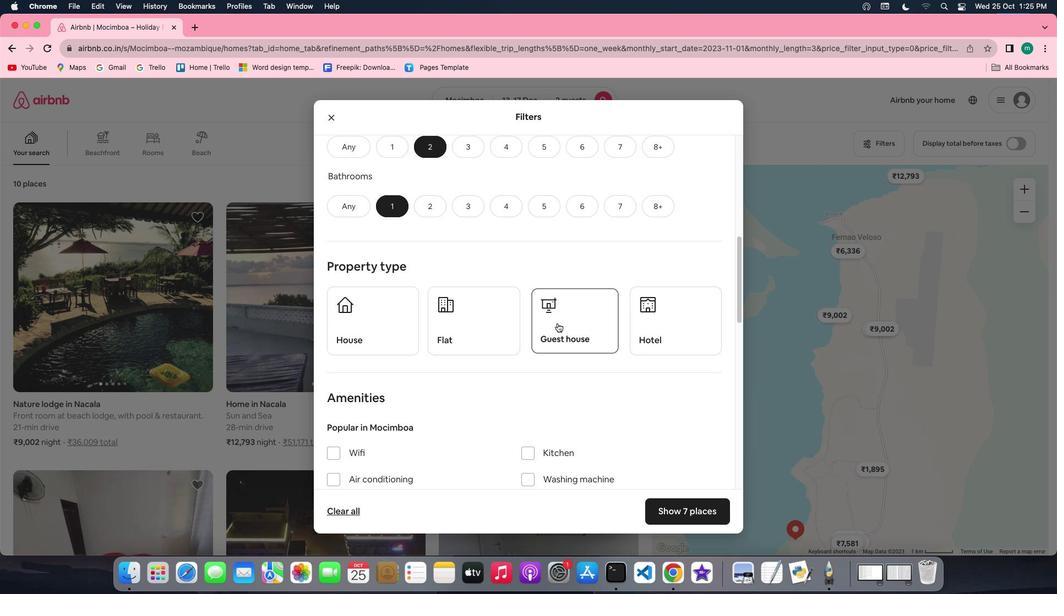 
Action: Mouse moved to (607, 359)
Screenshot: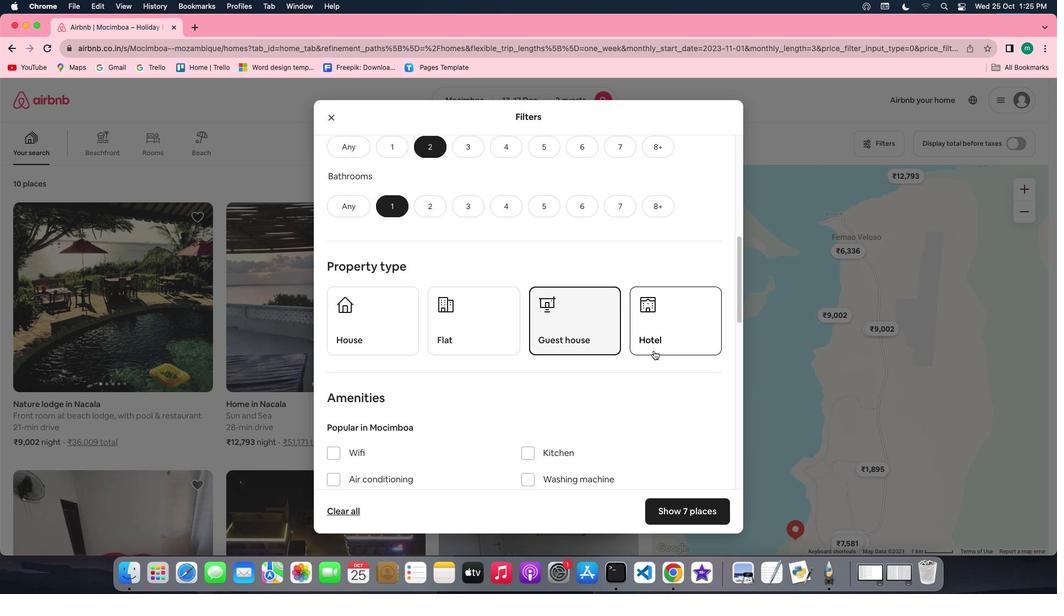
Action: Mouse scrolled (607, 359) with delta (313, 51)
Screenshot: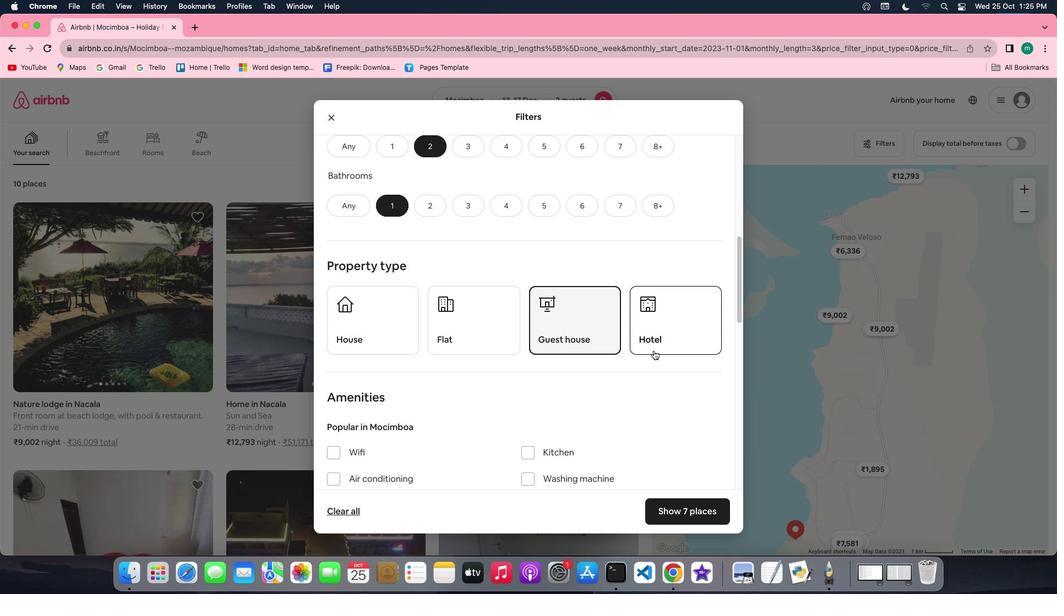 
Action: Mouse scrolled (607, 359) with delta (313, 51)
Screenshot: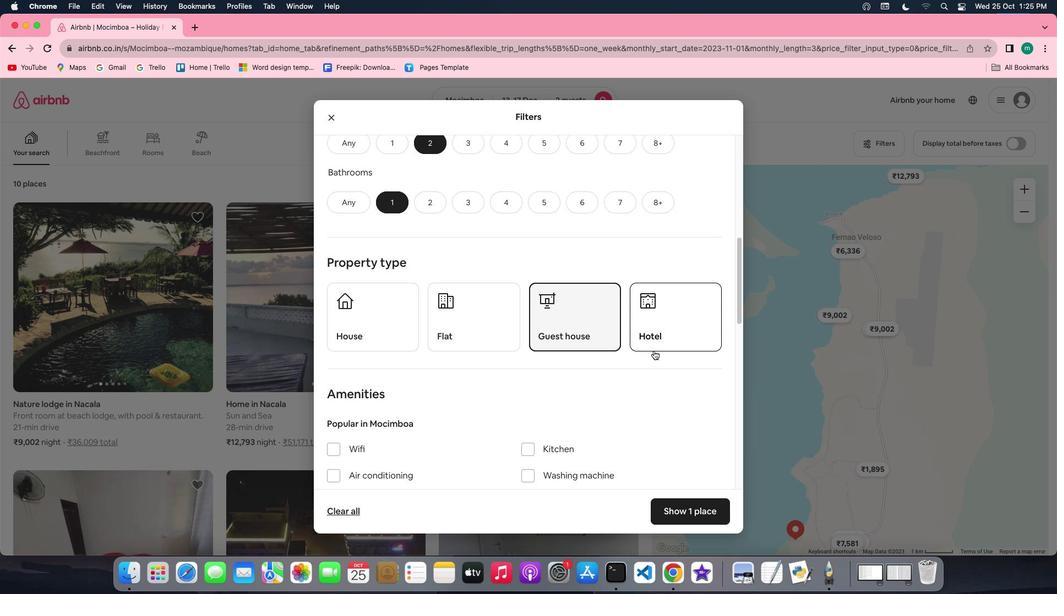 
Action: Mouse scrolled (607, 359) with delta (313, 51)
Screenshot: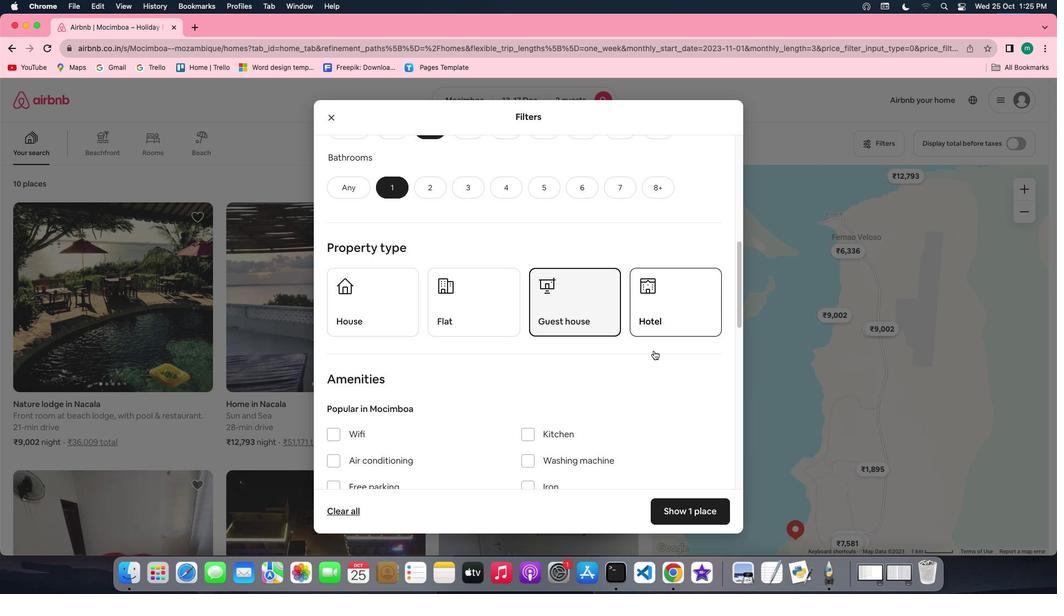 
Action: Mouse scrolled (607, 359) with delta (313, 51)
Screenshot: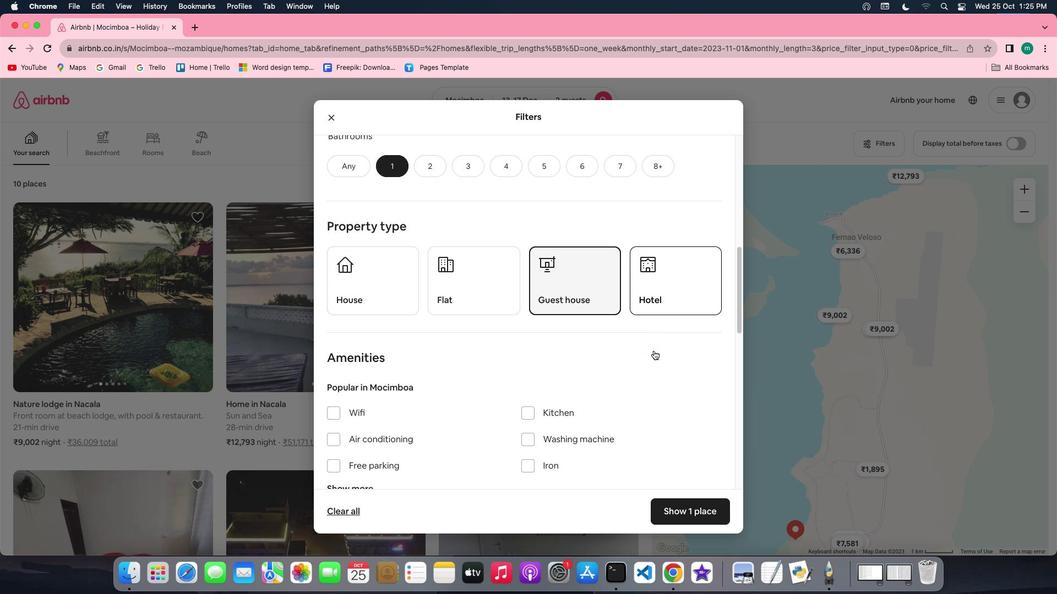 
Action: Mouse scrolled (607, 359) with delta (313, 51)
Screenshot: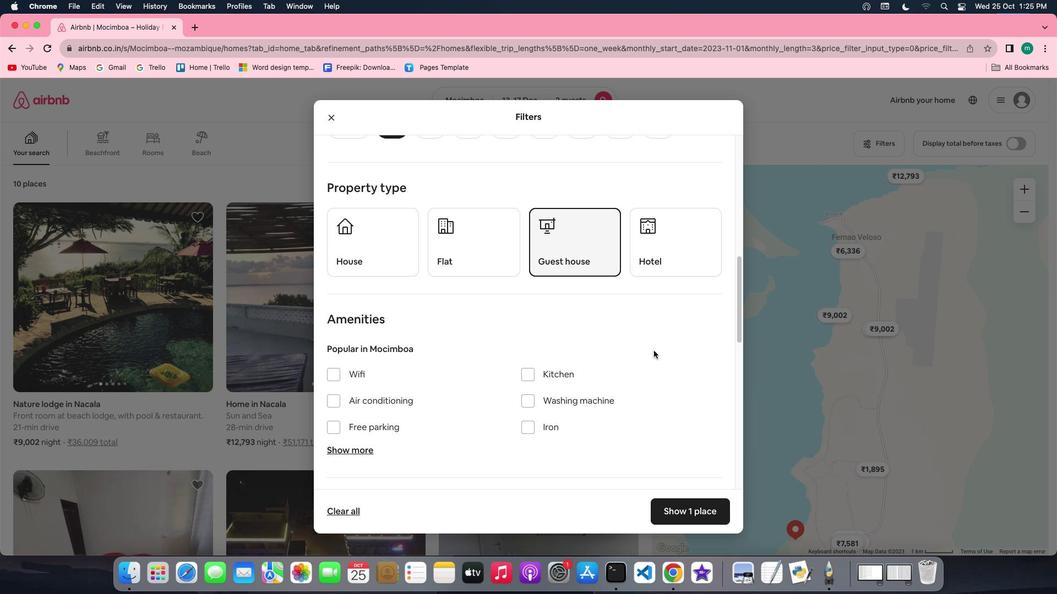 
Action: Mouse scrolled (607, 359) with delta (313, 51)
Screenshot: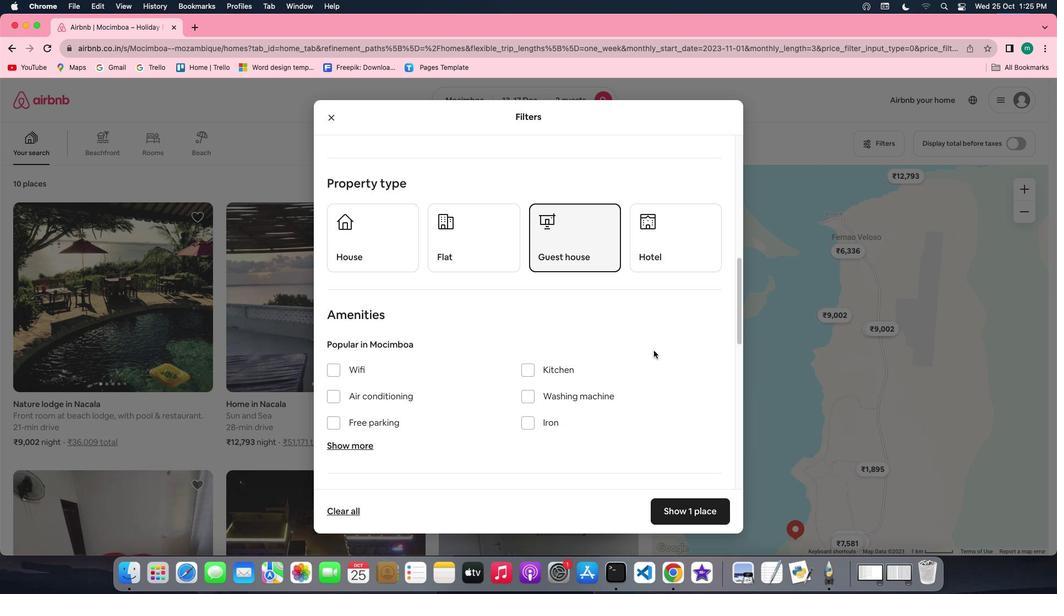 
Action: Mouse scrolled (607, 359) with delta (313, 51)
Screenshot: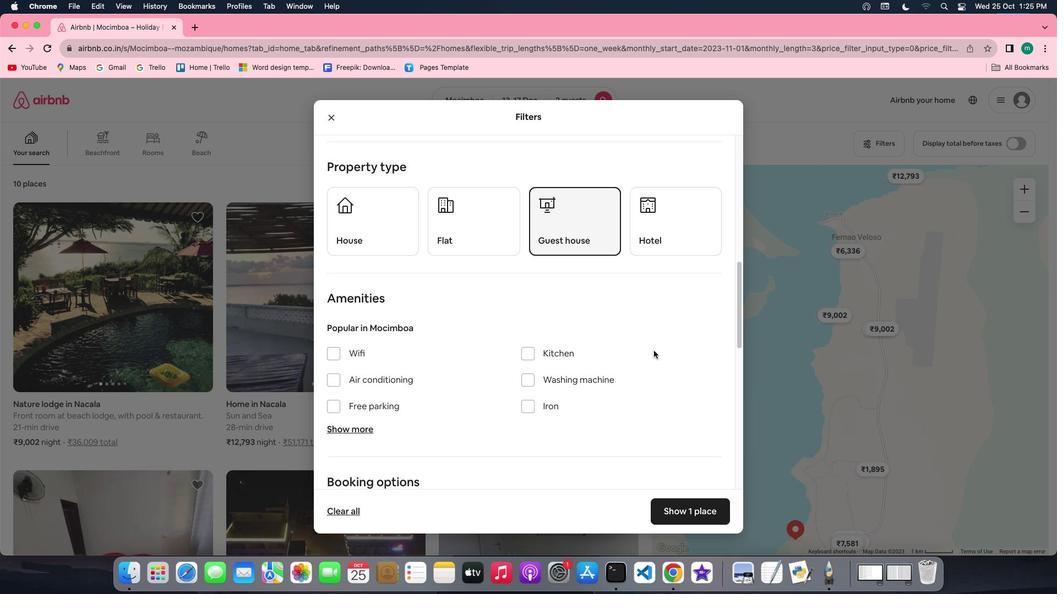 
Action: Mouse scrolled (607, 359) with delta (313, 51)
Screenshot: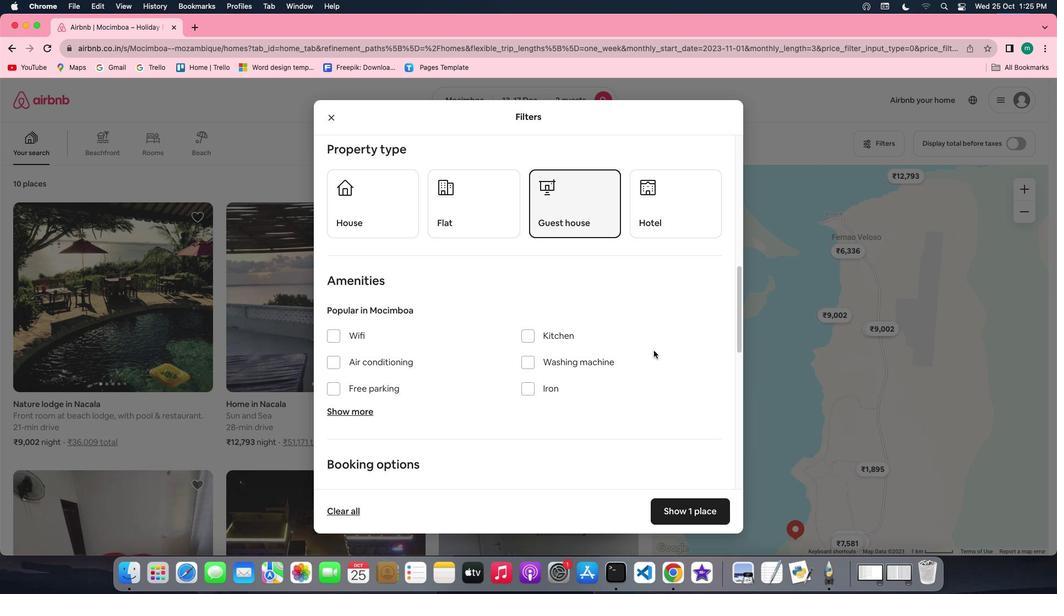 
Action: Mouse scrolled (607, 359) with delta (313, 51)
Screenshot: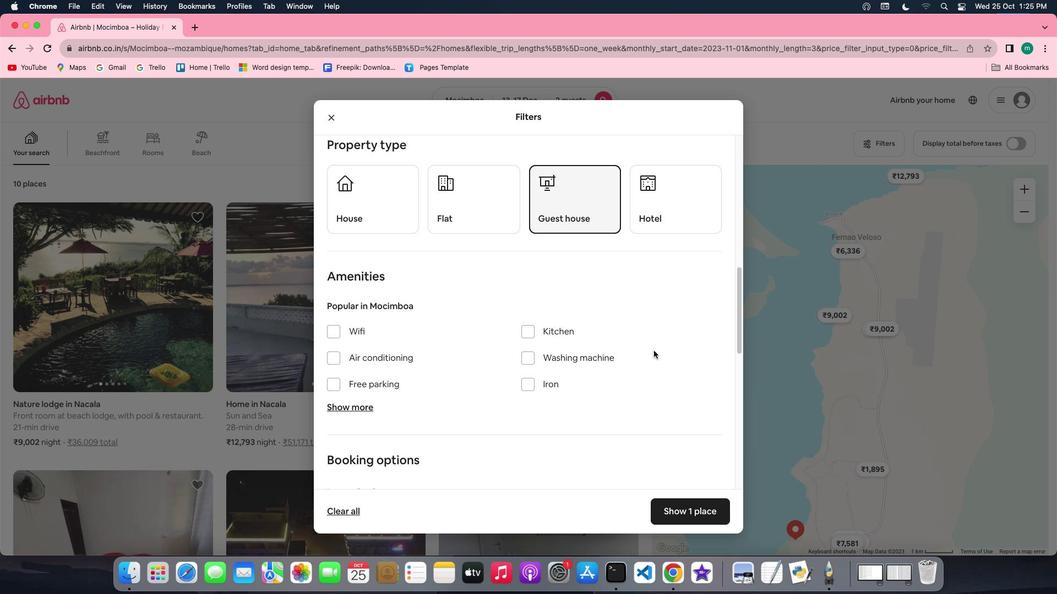 
Action: Mouse scrolled (607, 359) with delta (313, 51)
Screenshot: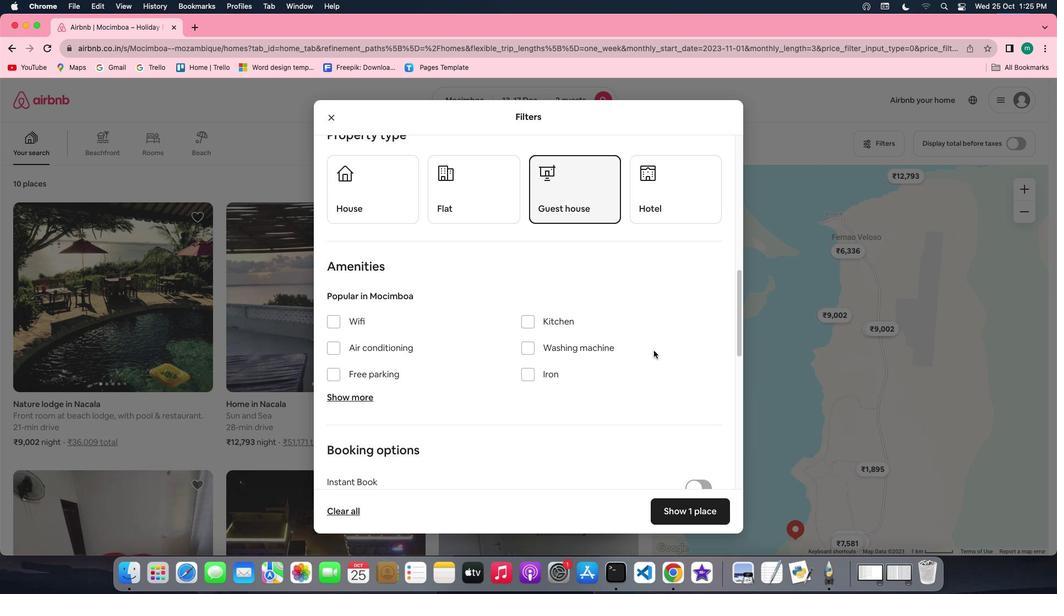 
Action: Mouse moved to (464, 312)
Screenshot: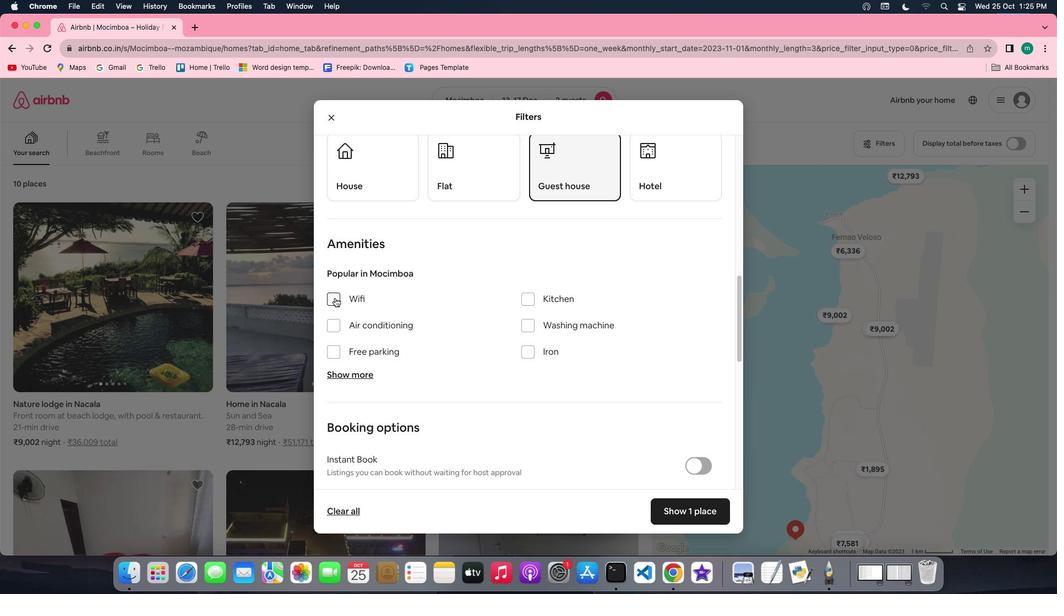 
Action: Mouse pressed left at (464, 312)
Screenshot: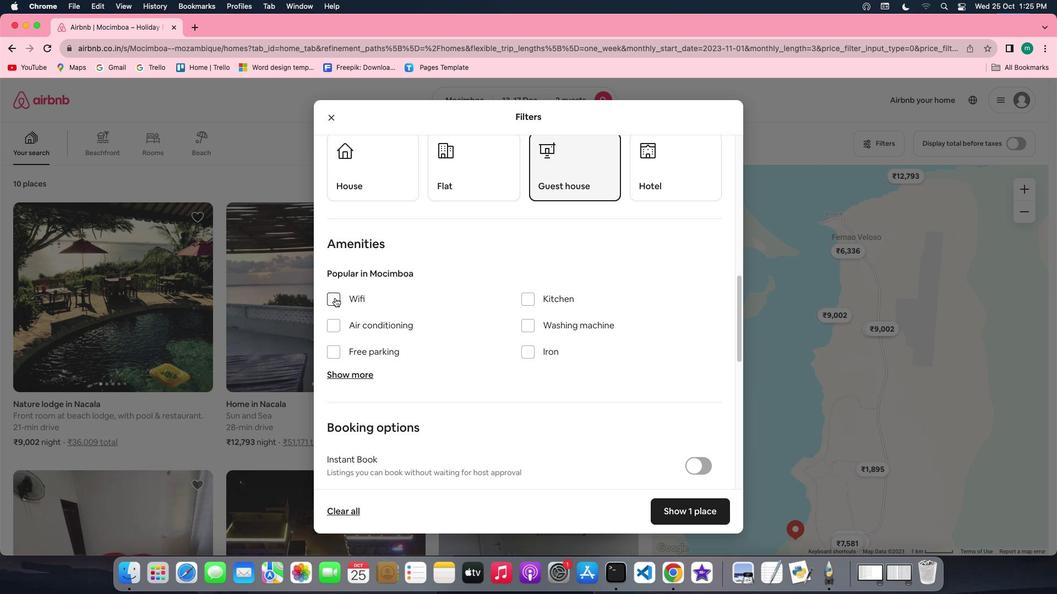 
Action: Mouse moved to (541, 368)
Screenshot: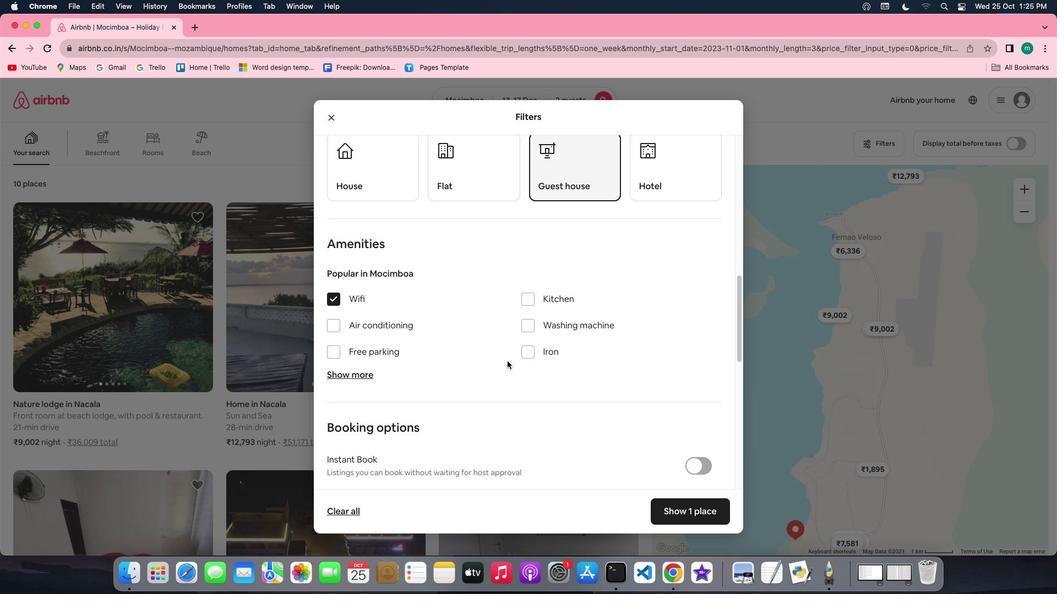 
Action: Mouse scrolled (541, 368) with delta (313, 51)
Screenshot: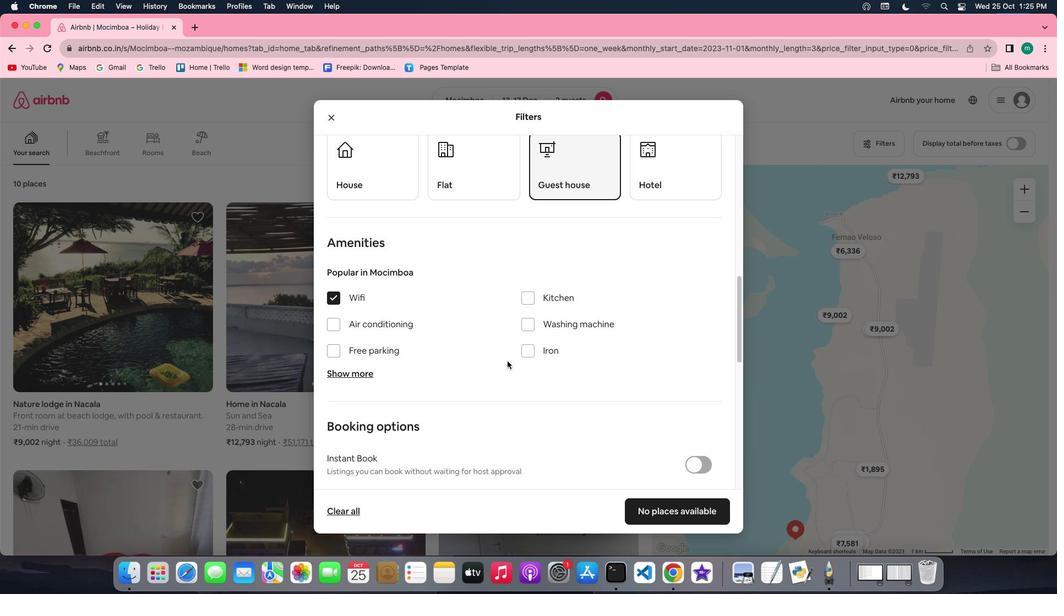 
Action: Mouse scrolled (541, 368) with delta (313, 51)
Screenshot: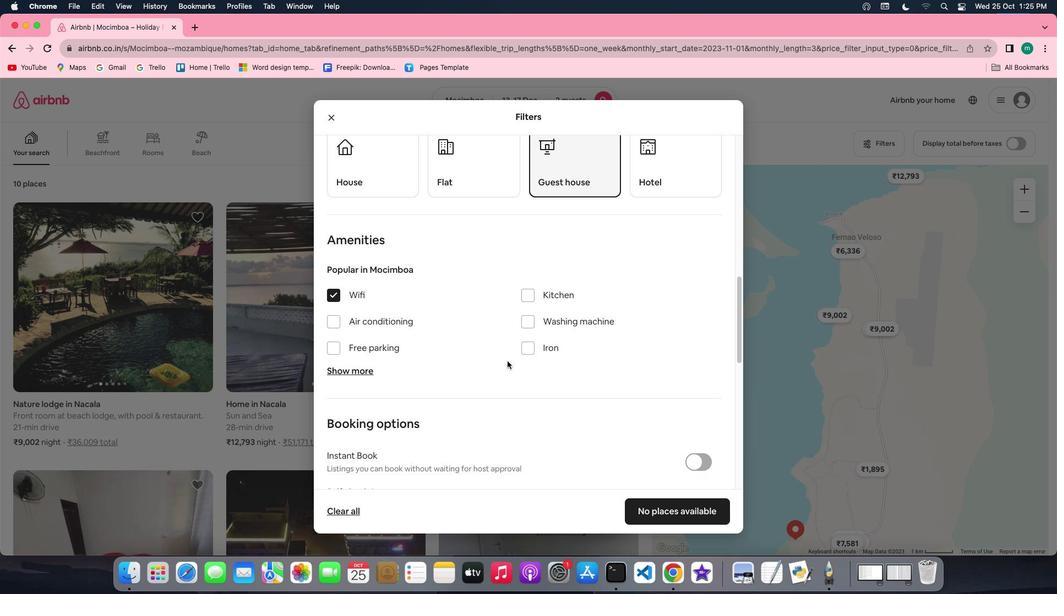 
Action: Mouse scrolled (541, 368) with delta (313, 50)
Screenshot: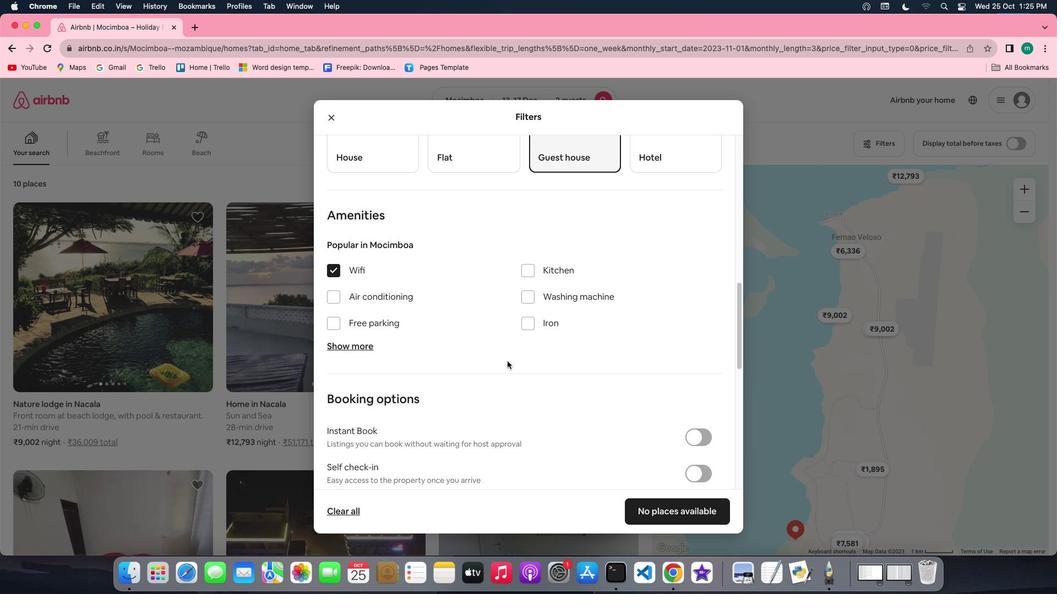 
Action: Mouse scrolled (541, 368) with delta (313, 51)
Screenshot: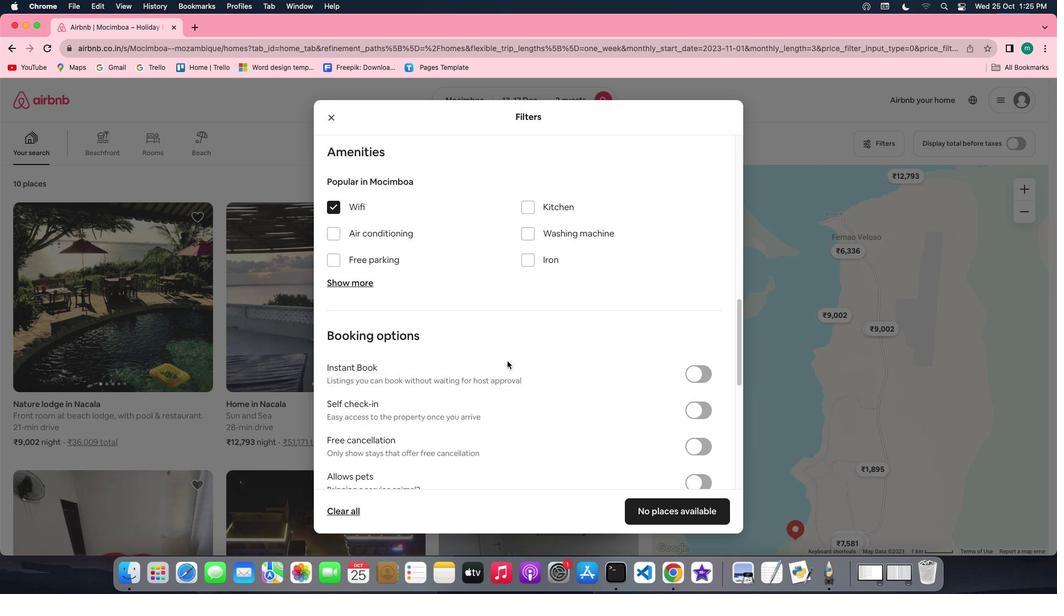 
Action: Mouse moved to (541, 369)
Screenshot: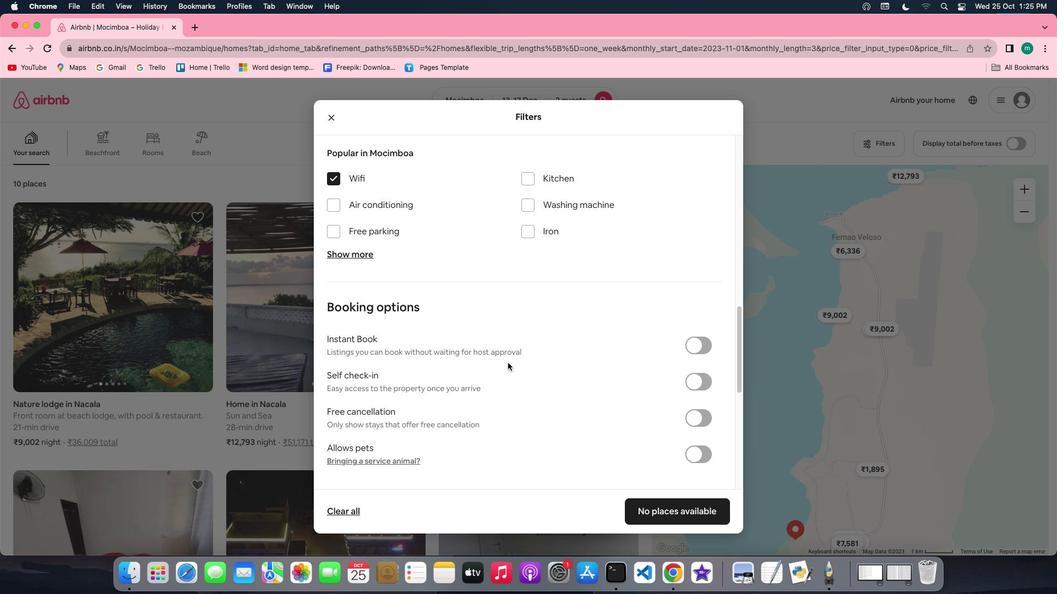 
Action: Mouse scrolled (541, 369) with delta (313, 51)
Screenshot: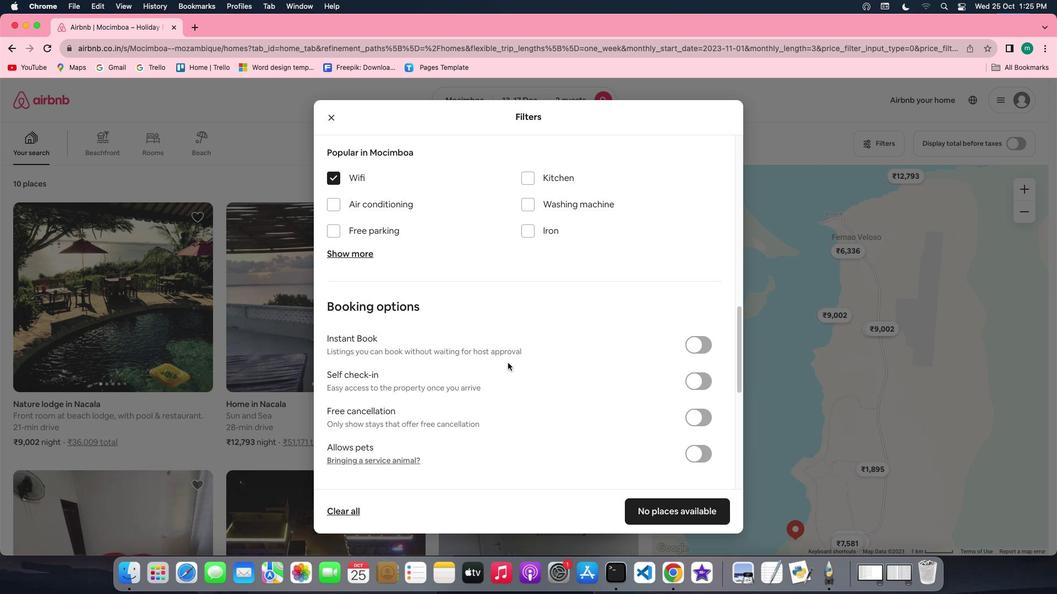 
Action: Mouse scrolled (541, 369) with delta (313, 51)
Screenshot: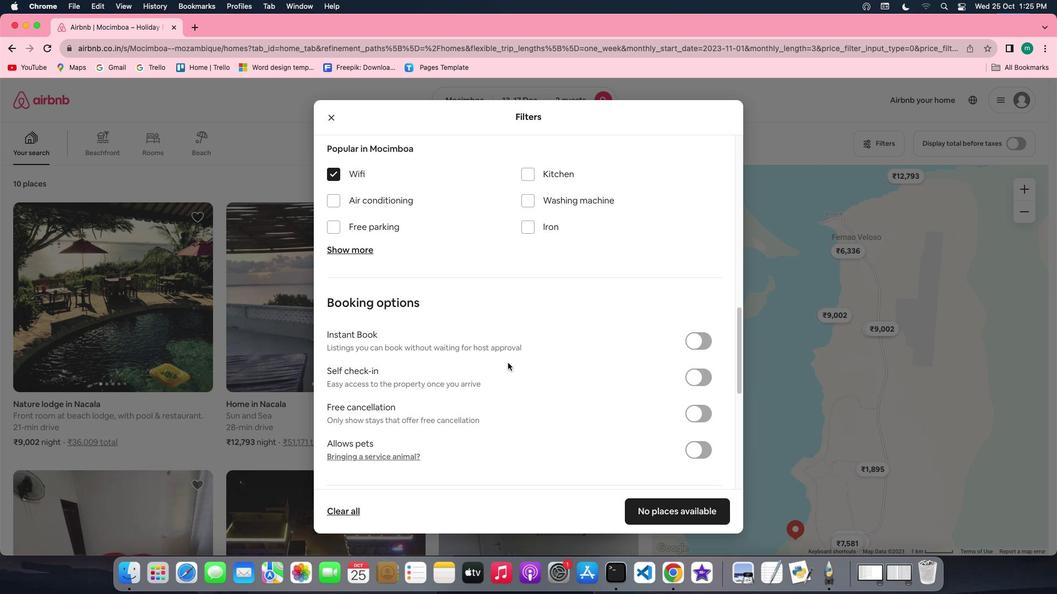 
Action: Mouse scrolled (541, 369) with delta (313, 50)
Screenshot: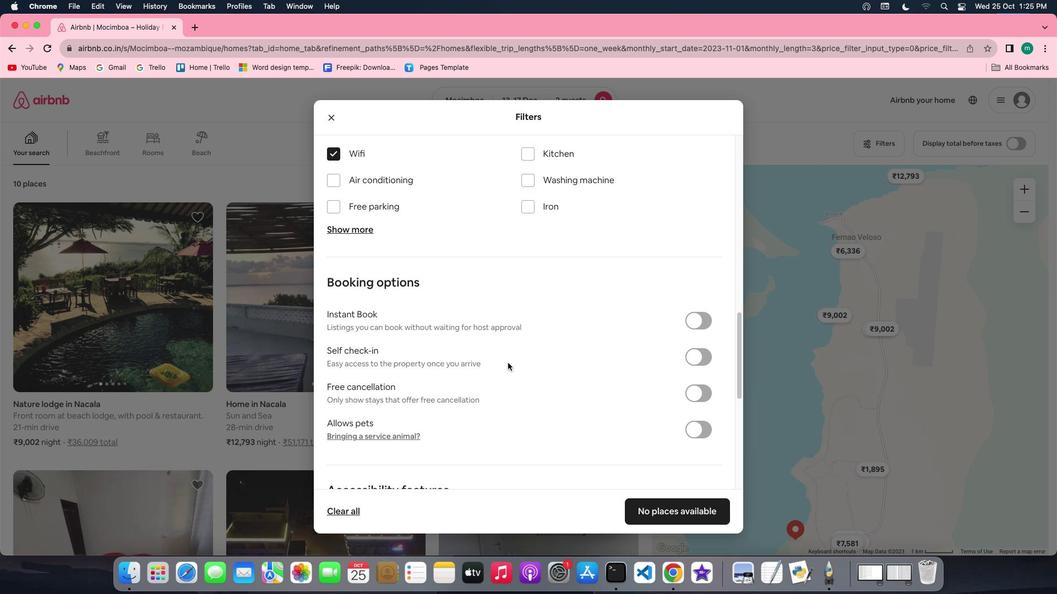 
Action: Mouse moved to (628, 338)
Screenshot: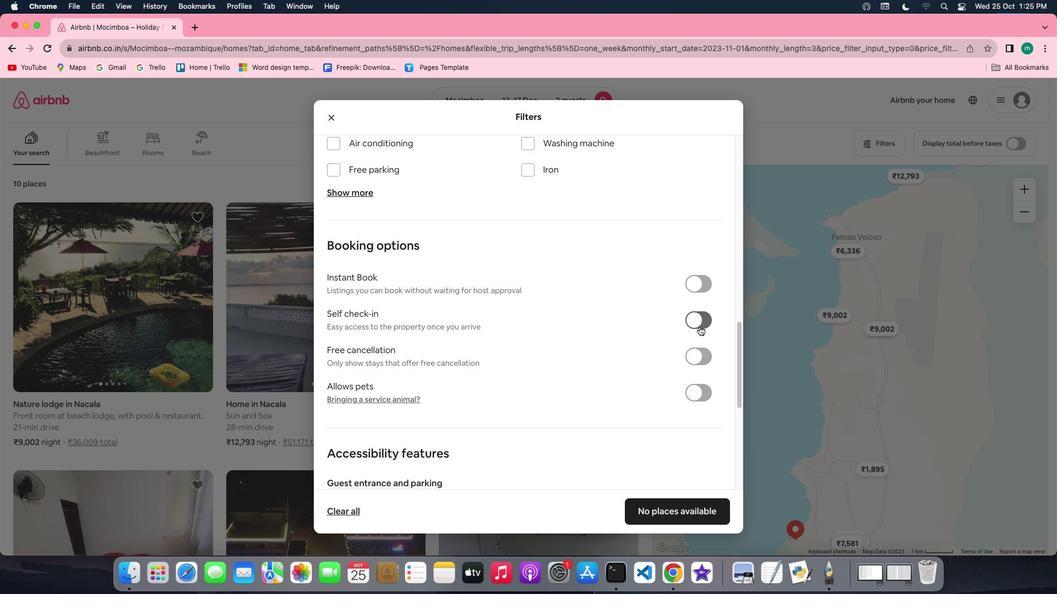 
Action: Mouse pressed left at (628, 338)
Screenshot: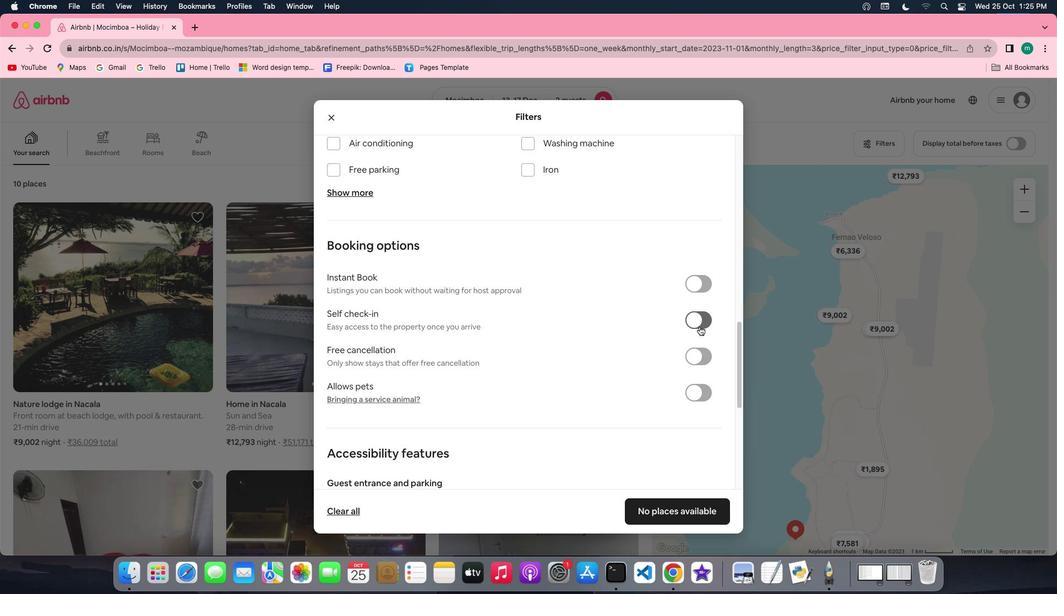 
Action: Mouse moved to (571, 424)
Screenshot: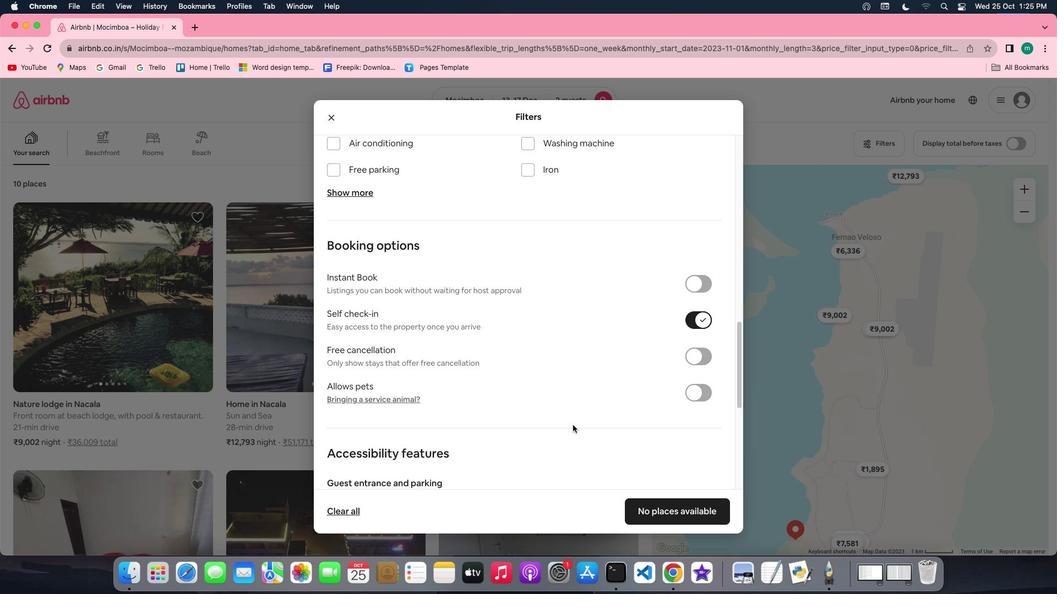 
Action: Mouse scrolled (571, 424) with delta (313, 51)
Screenshot: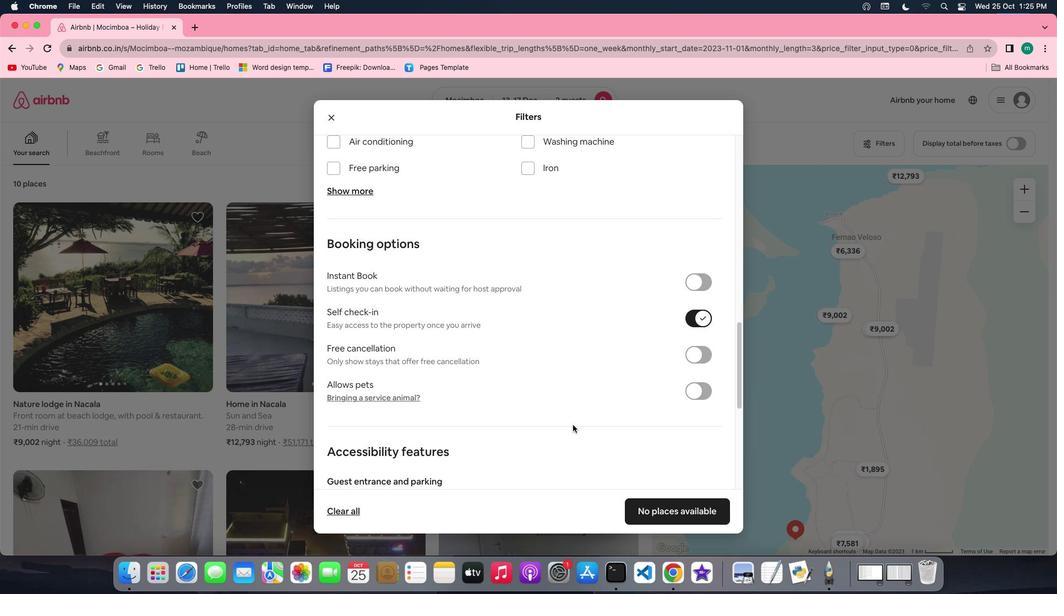 
Action: Mouse scrolled (571, 424) with delta (313, 51)
Screenshot: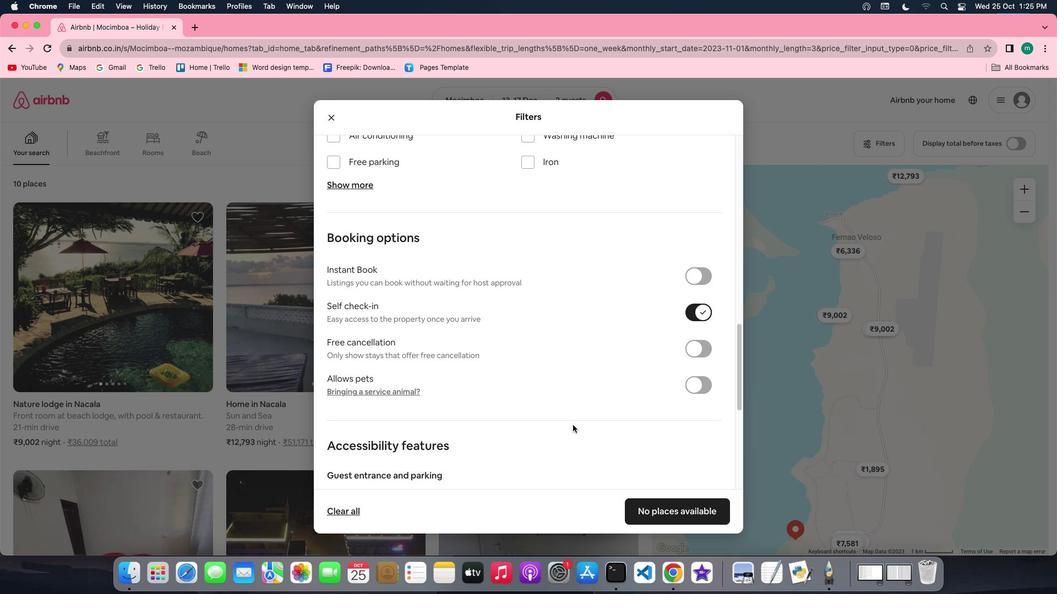 
Action: Mouse scrolled (571, 424) with delta (313, 50)
Screenshot: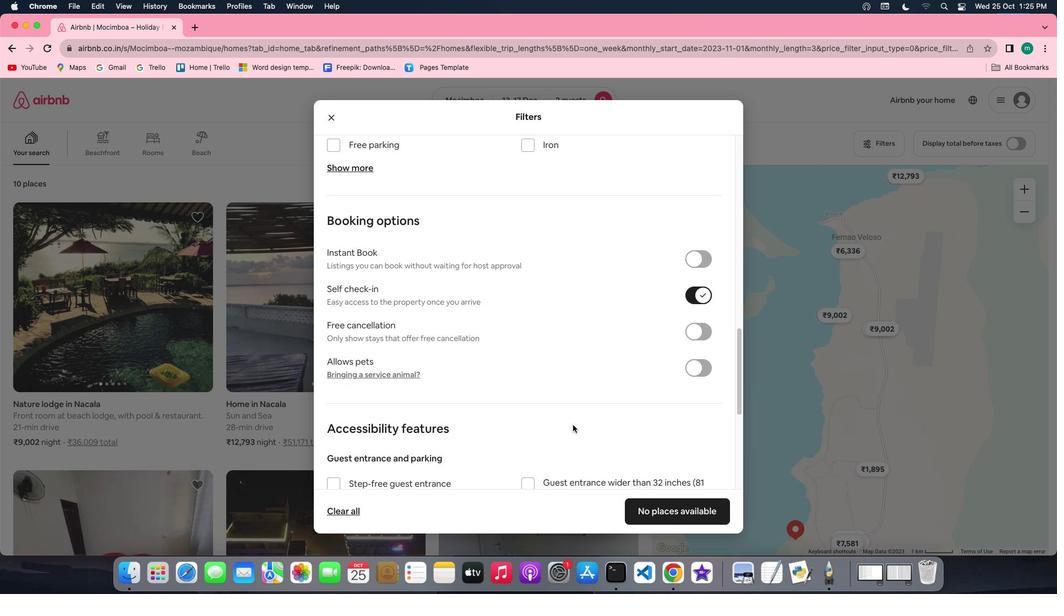 
Action: Mouse scrolled (571, 424) with delta (313, 49)
Screenshot: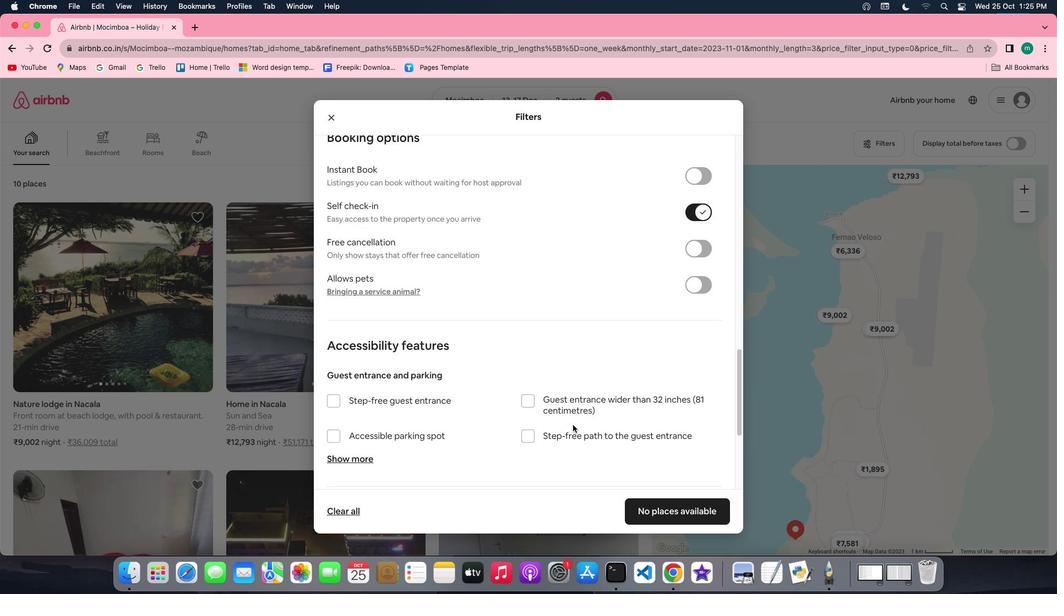 
Action: Mouse scrolled (571, 424) with delta (313, 51)
Screenshot: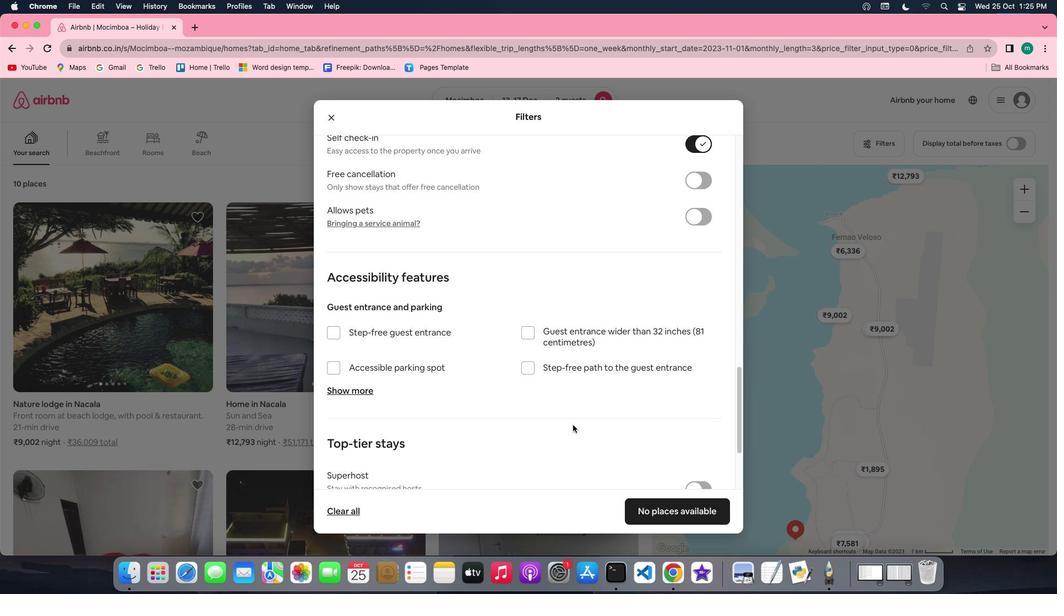 
Action: Mouse scrolled (571, 424) with delta (313, 51)
Screenshot: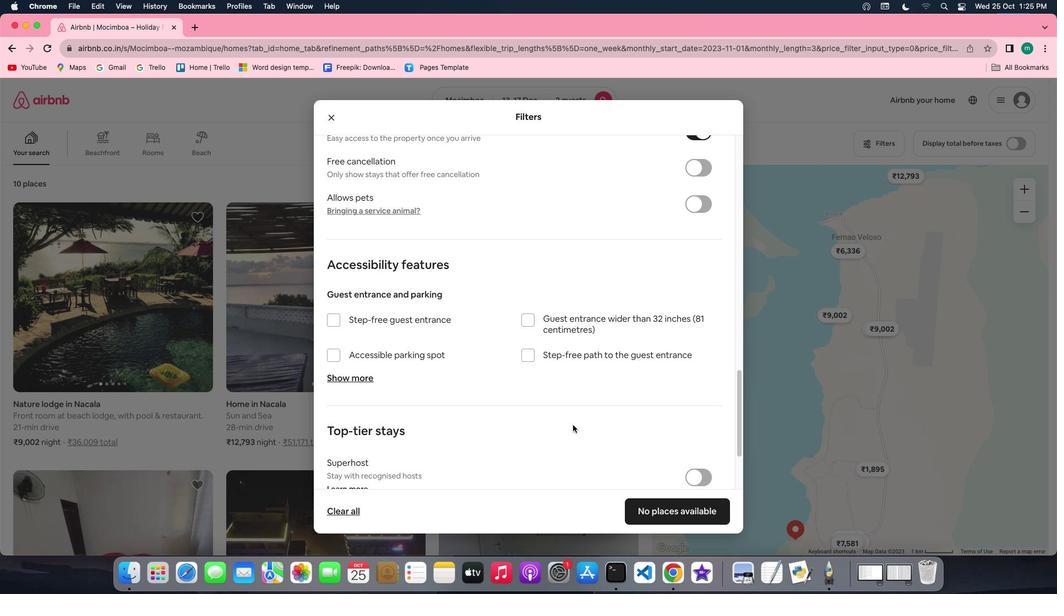 
Action: Mouse scrolled (571, 424) with delta (313, 50)
Screenshot: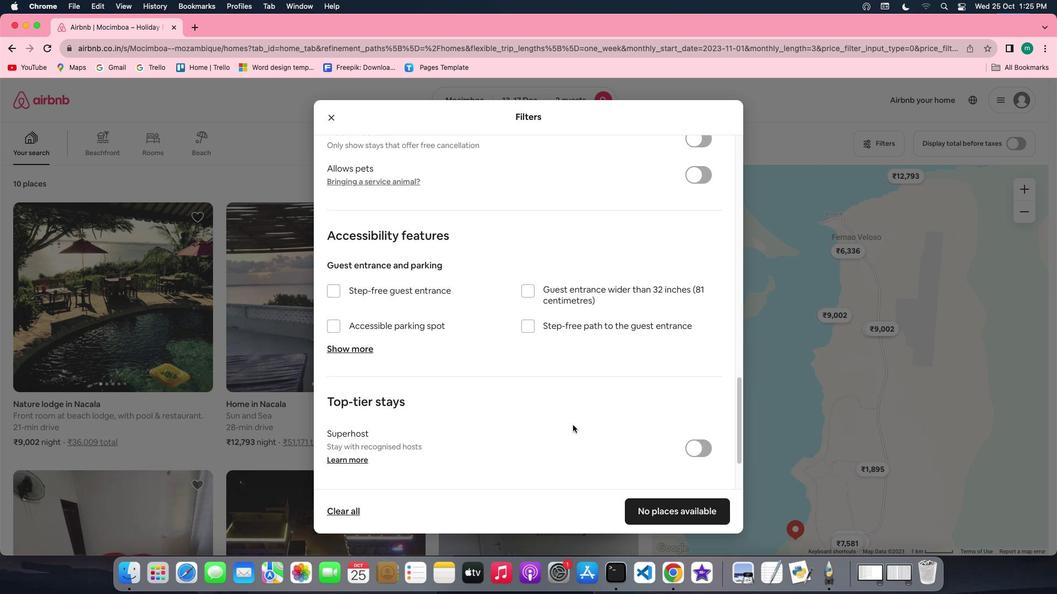 
Action: Mouse scrolled (571, 424) with delta (313, 49)
Screenshot: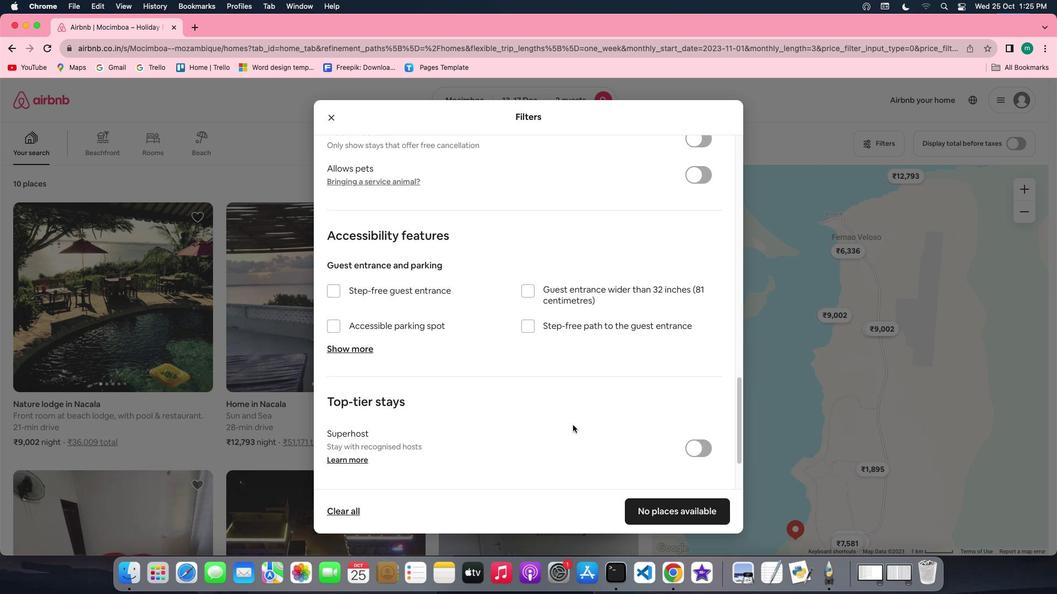 
Action: Mouse scrolled (571, 424) with delta (313, 49)
Screenshot: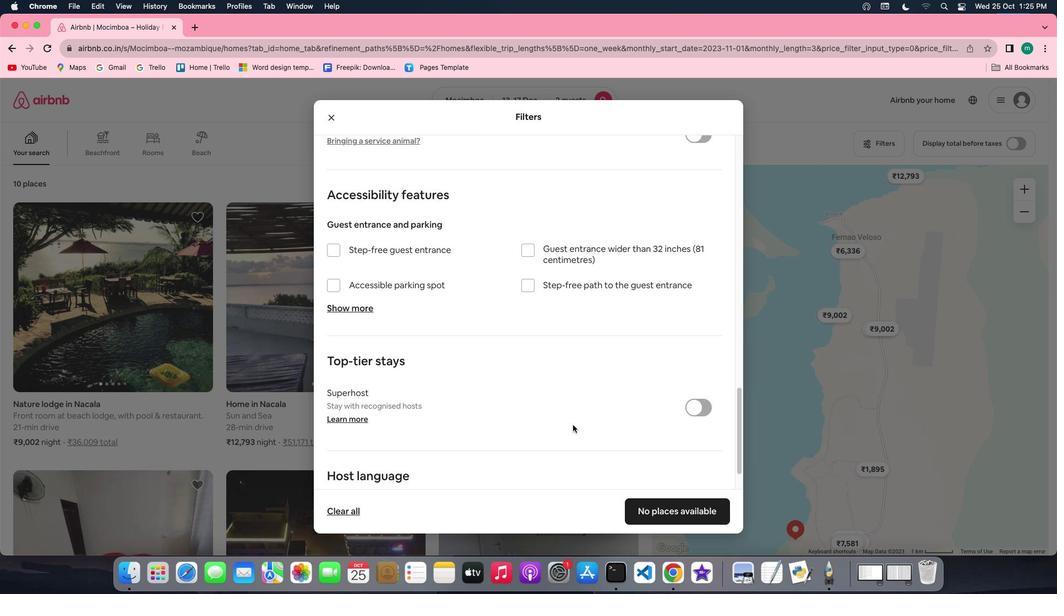 
Action: Mouse scrolled (571, 424) with delta (313, 48)
Screenshot: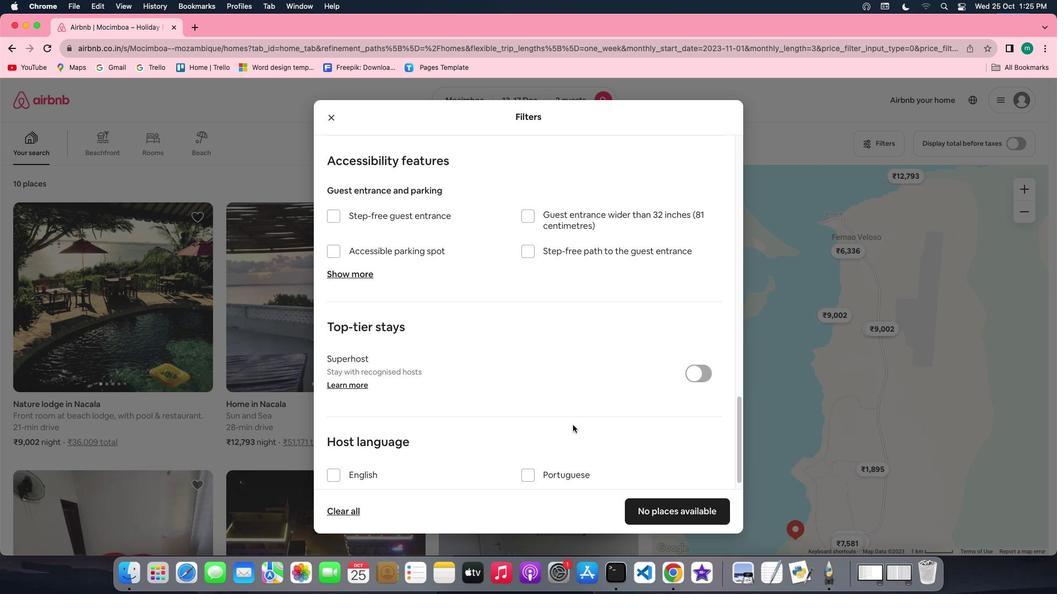 
Action: Mouse scrolled (571, 424) with delta (313, 51)
Screenshot: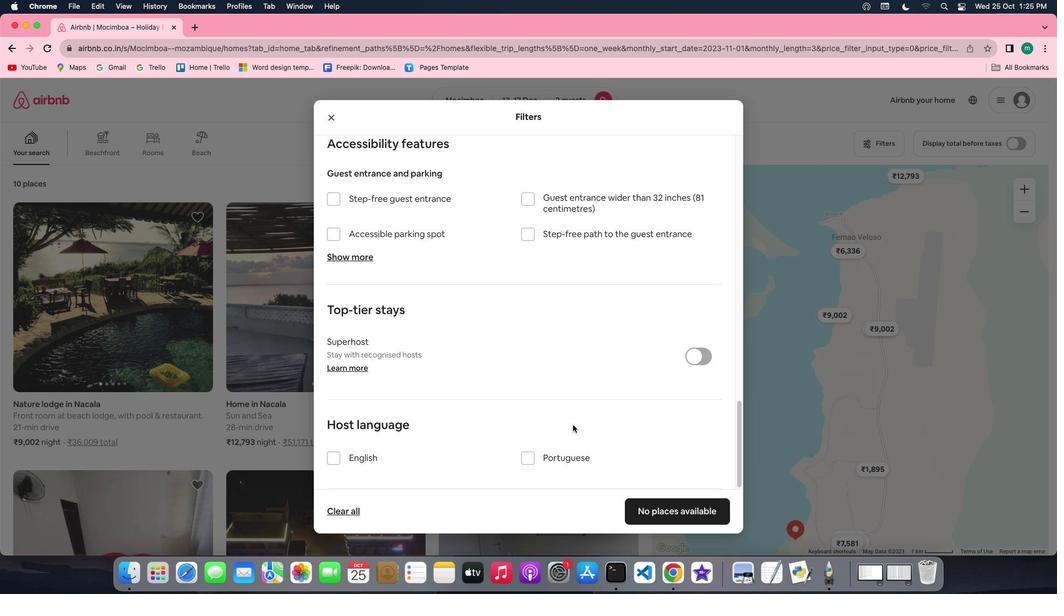 
Action: Mouse scrolled (571, 424) with delta (313, 51)
Screenshot: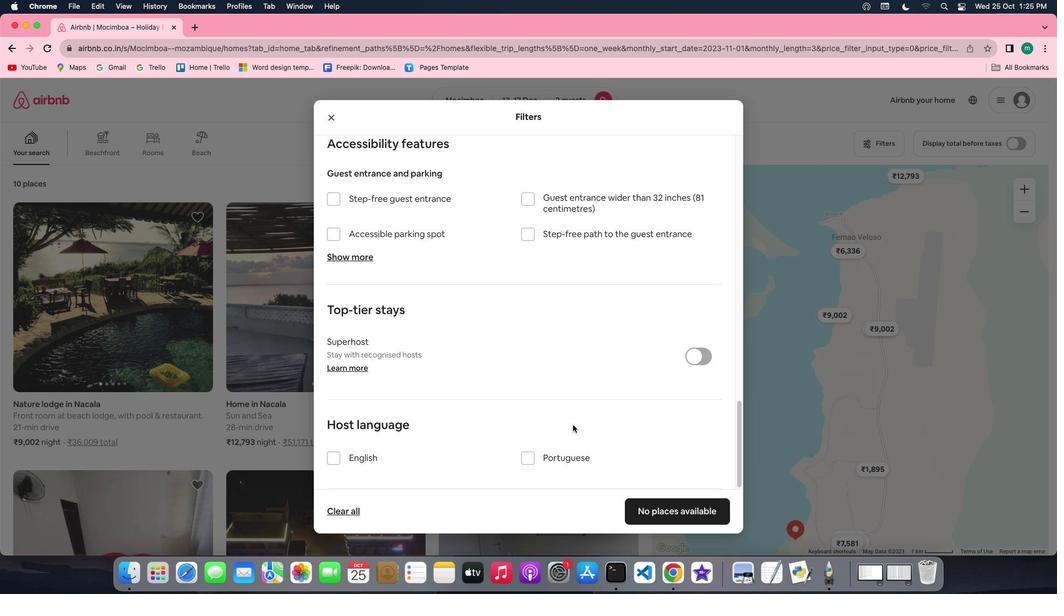 
Action: Mouse scrolled (571, 424) with delta (313, 50)
Screenshot: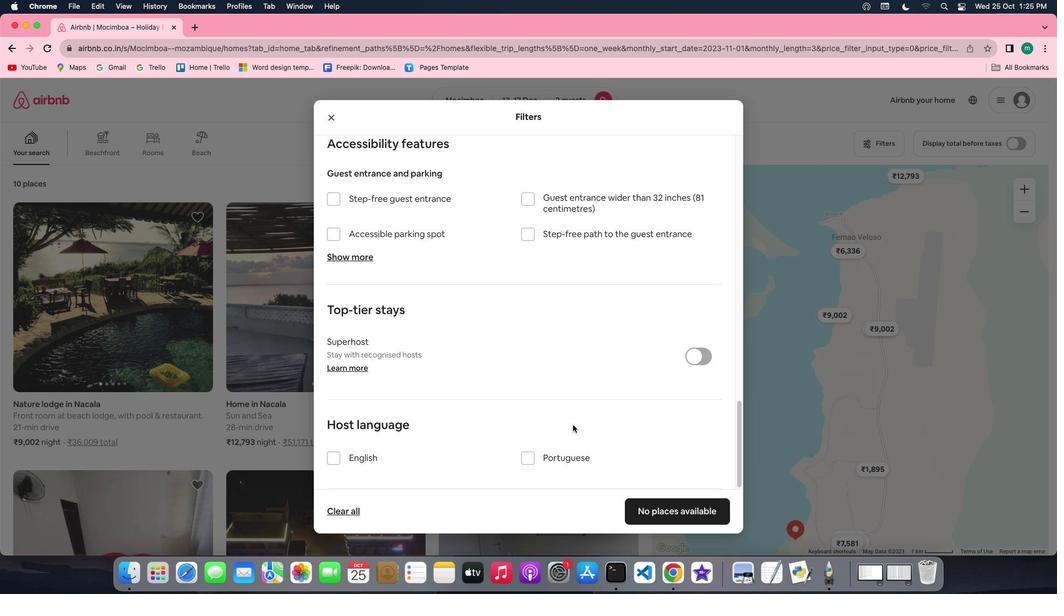 
Action: Mouse scrolled (571, 424) with delta (313, 49)
Screenshot: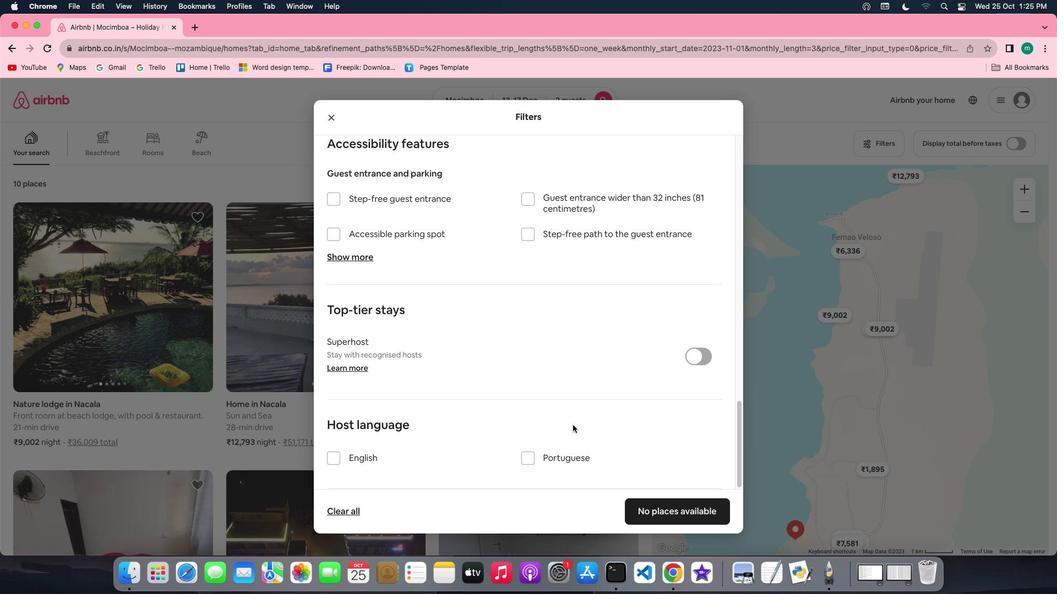 
Action: Mouse scrolled (571, 424) with delta (313, 49)
Screenshot: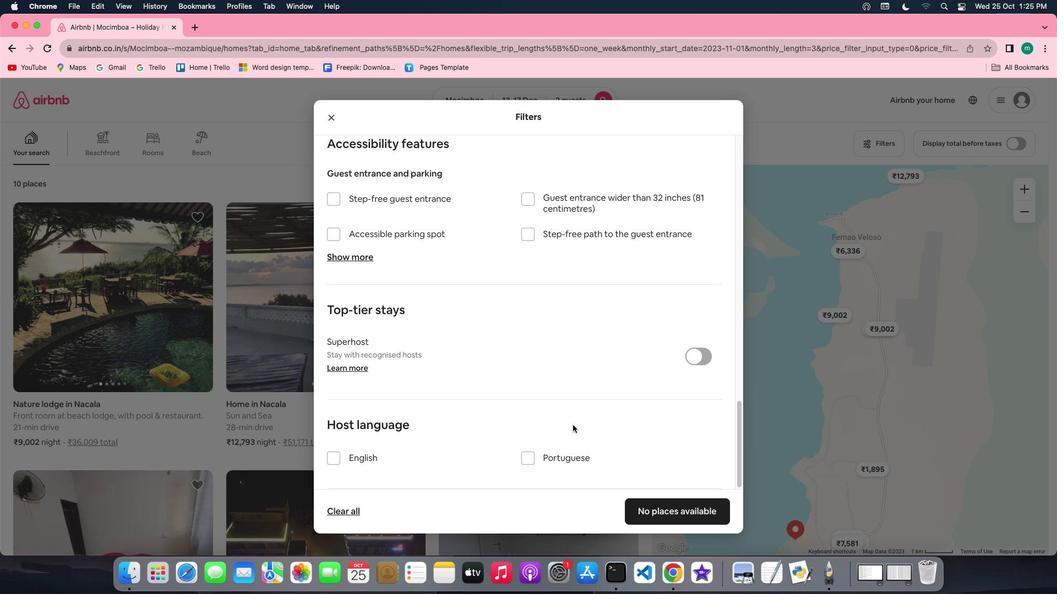 
Action: Mouse moved to (612, 495)
Screenshot: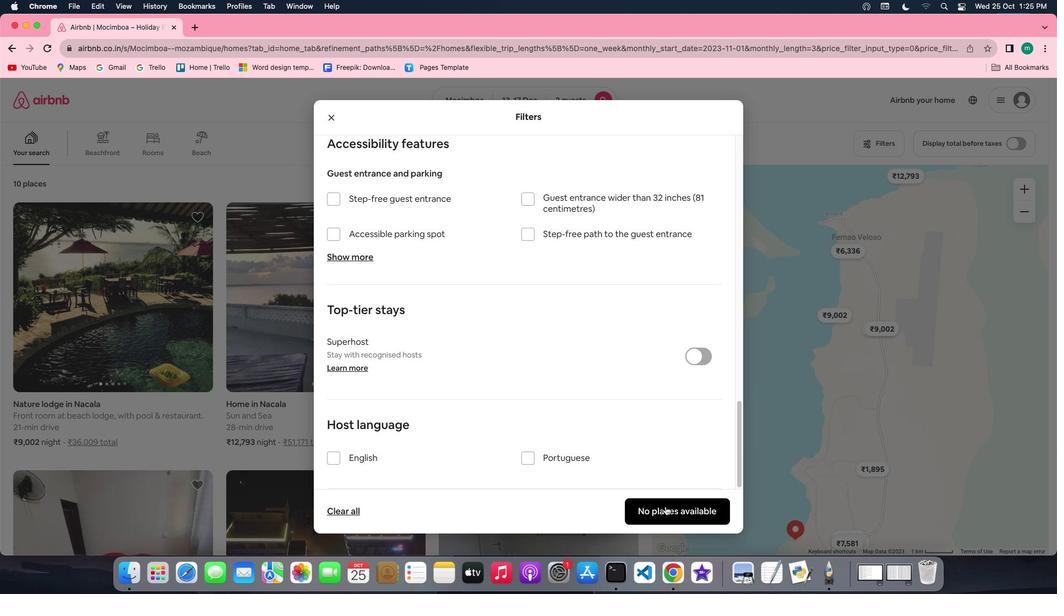 
Action: Mouse pressed left at (612, 495)
Screenshot: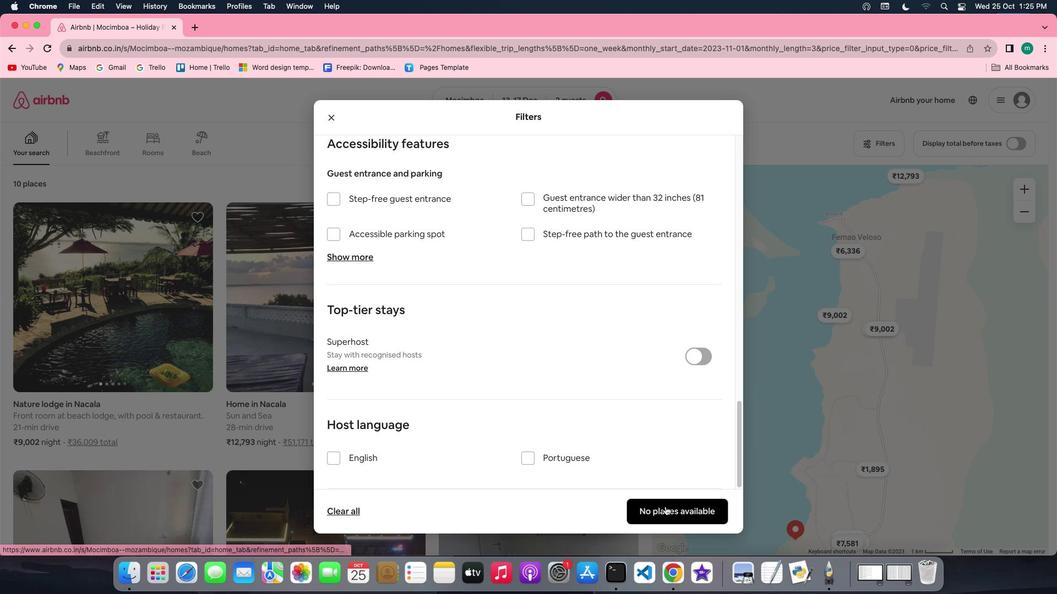 
